 Task: Create a due date automation trigger when advanced on, on the monday after a card is due add dates not starting tomorrow at 11:00 AM.
Action: Mouse moved to (1116, 321)
Screenshot: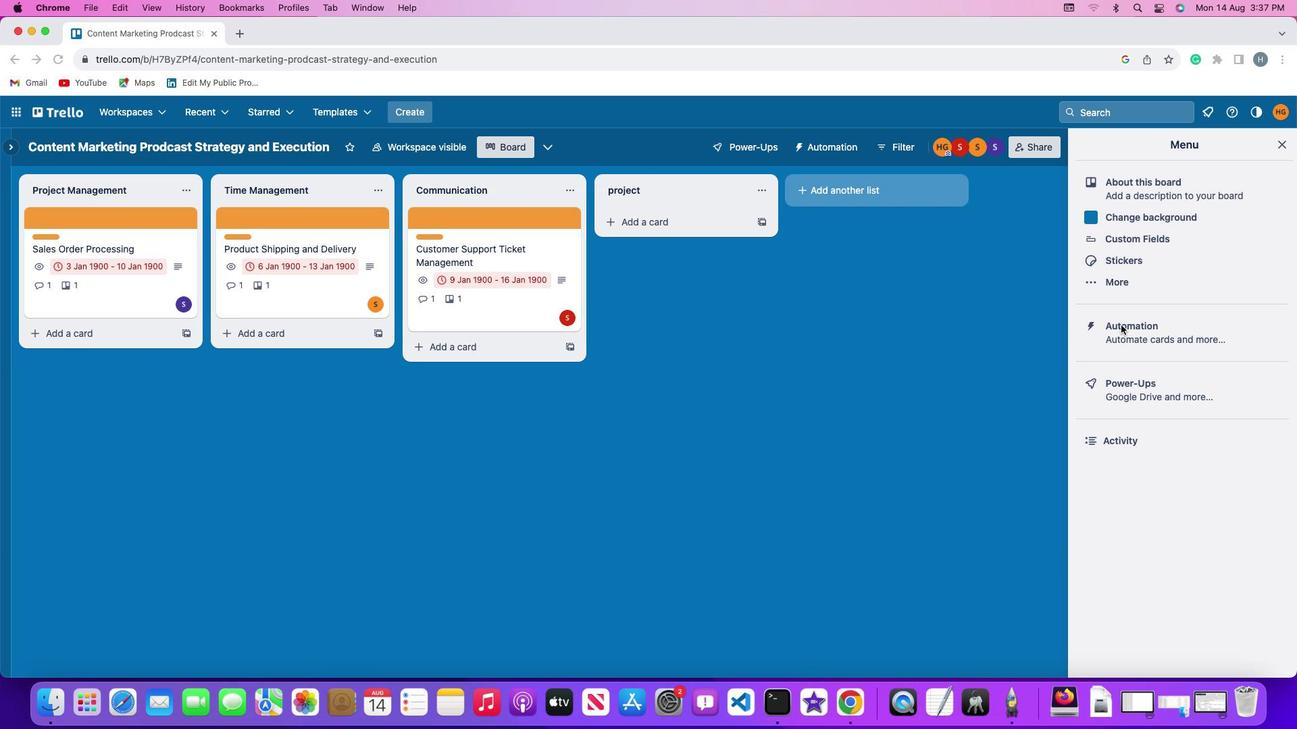 
Action: Mouse pressed left at (1116, 321)
Screenshot: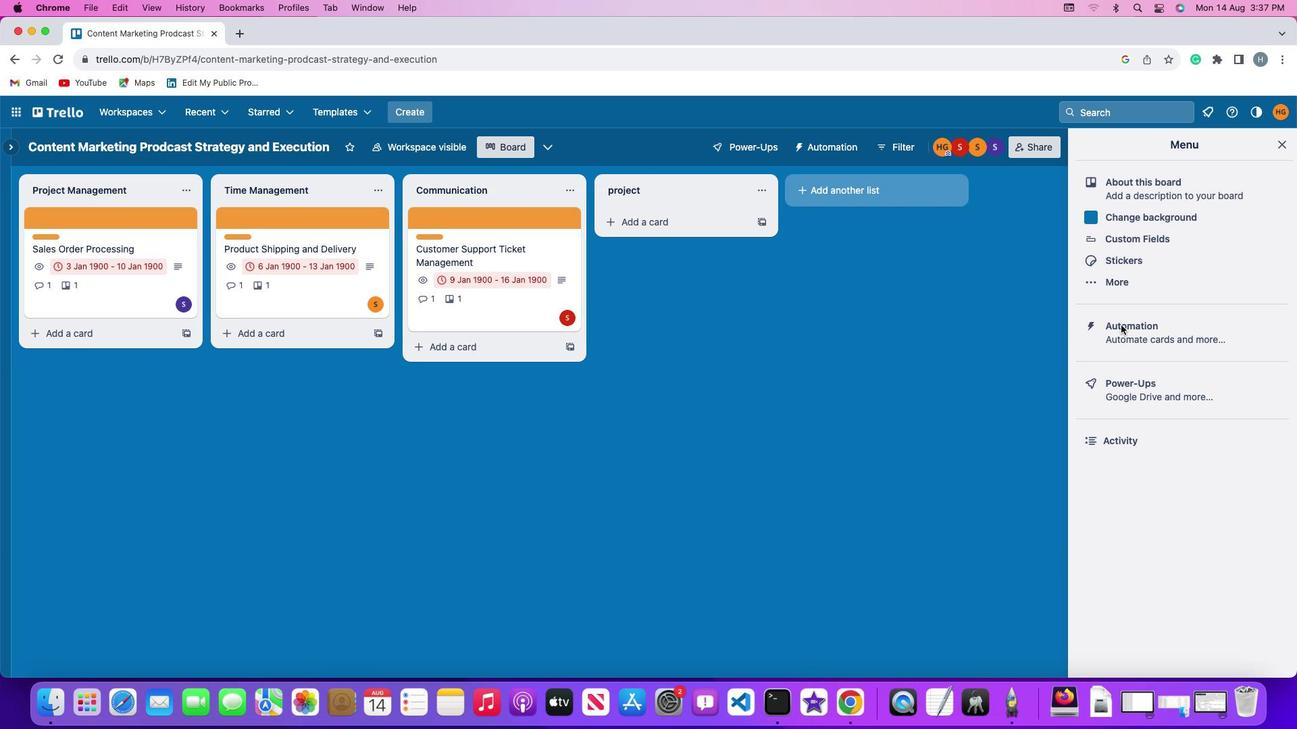 
Action: Mouse moved to (1116, 320)
Screenshot: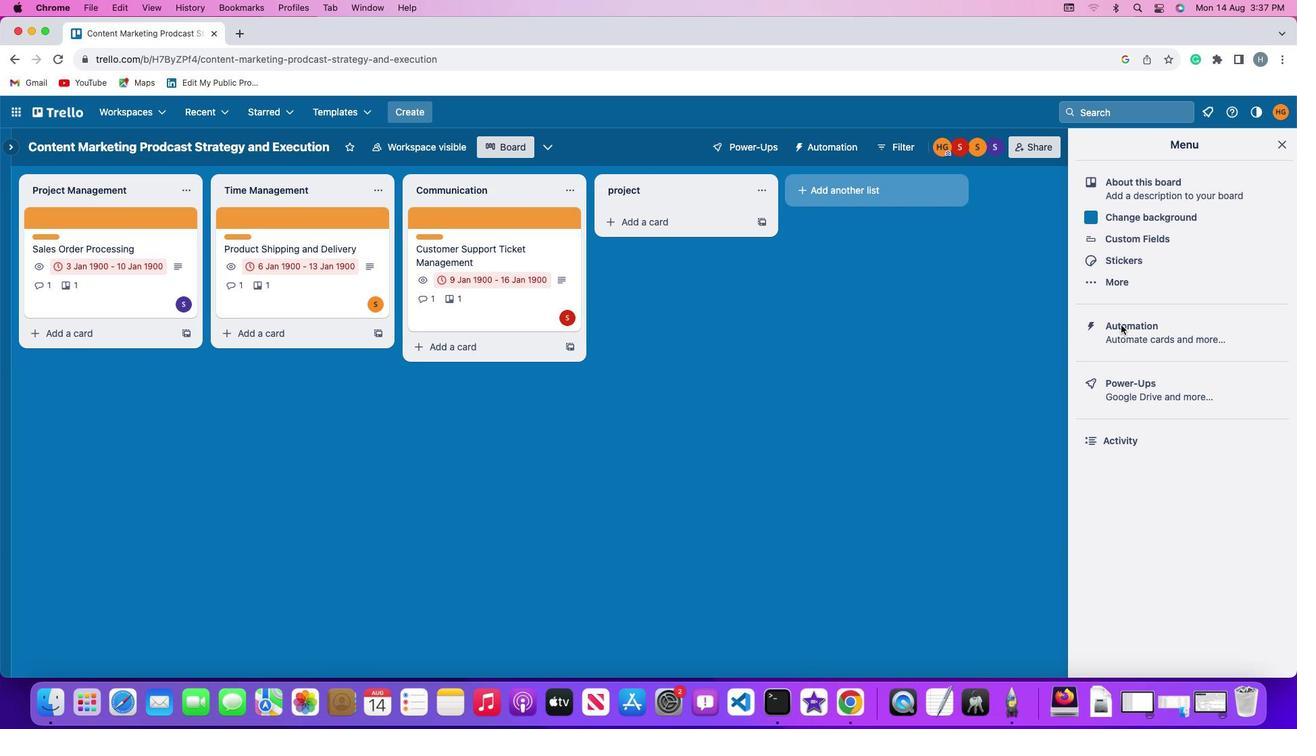 
Action: Mouse pressed left at (1116, 320)
Screenshot: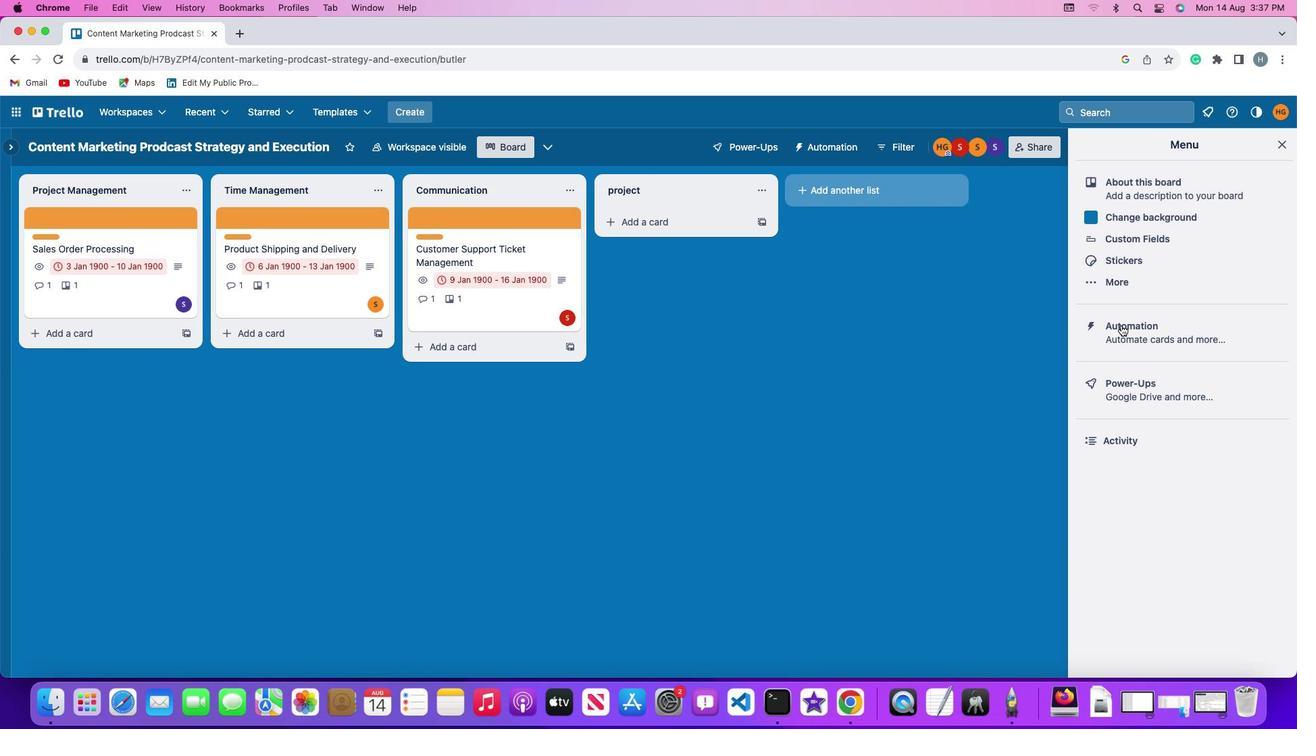 
Action: Mouse moved to (97, 321)
Screenshot: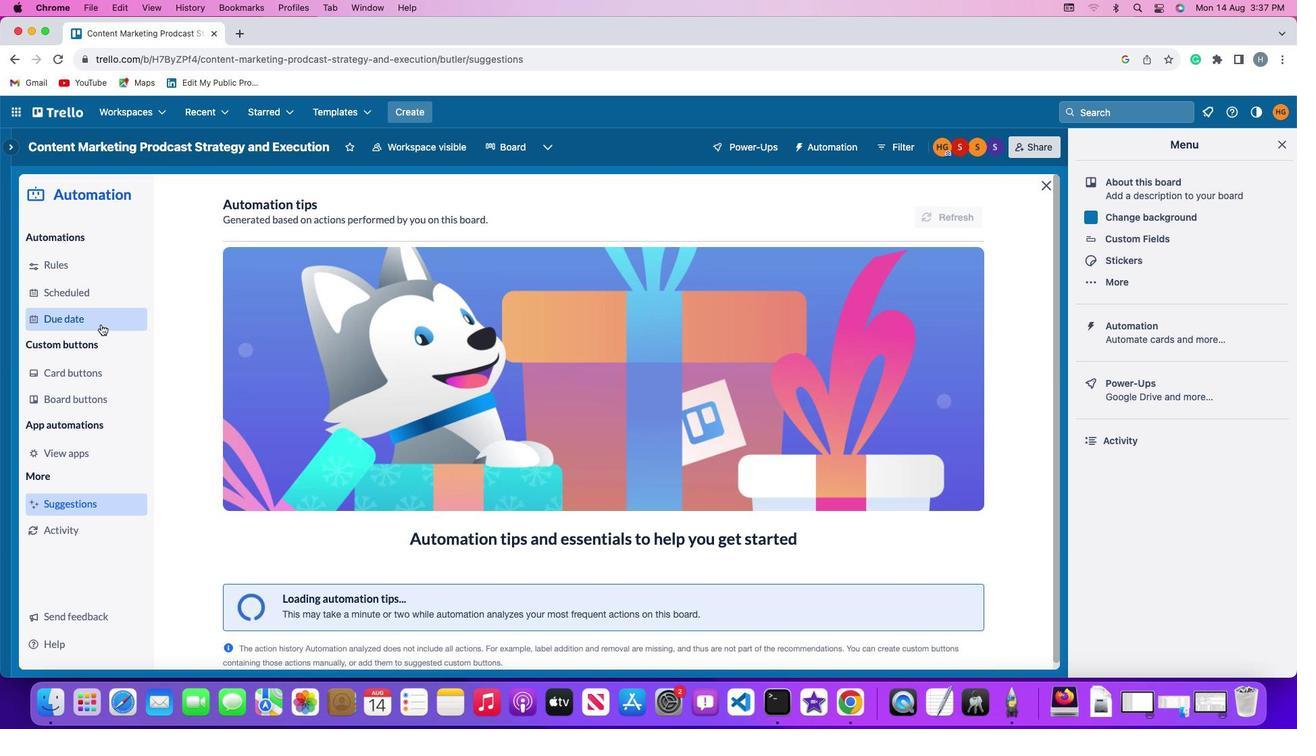 
Action: Mouse pressed left at (97, 321)
Screenshot: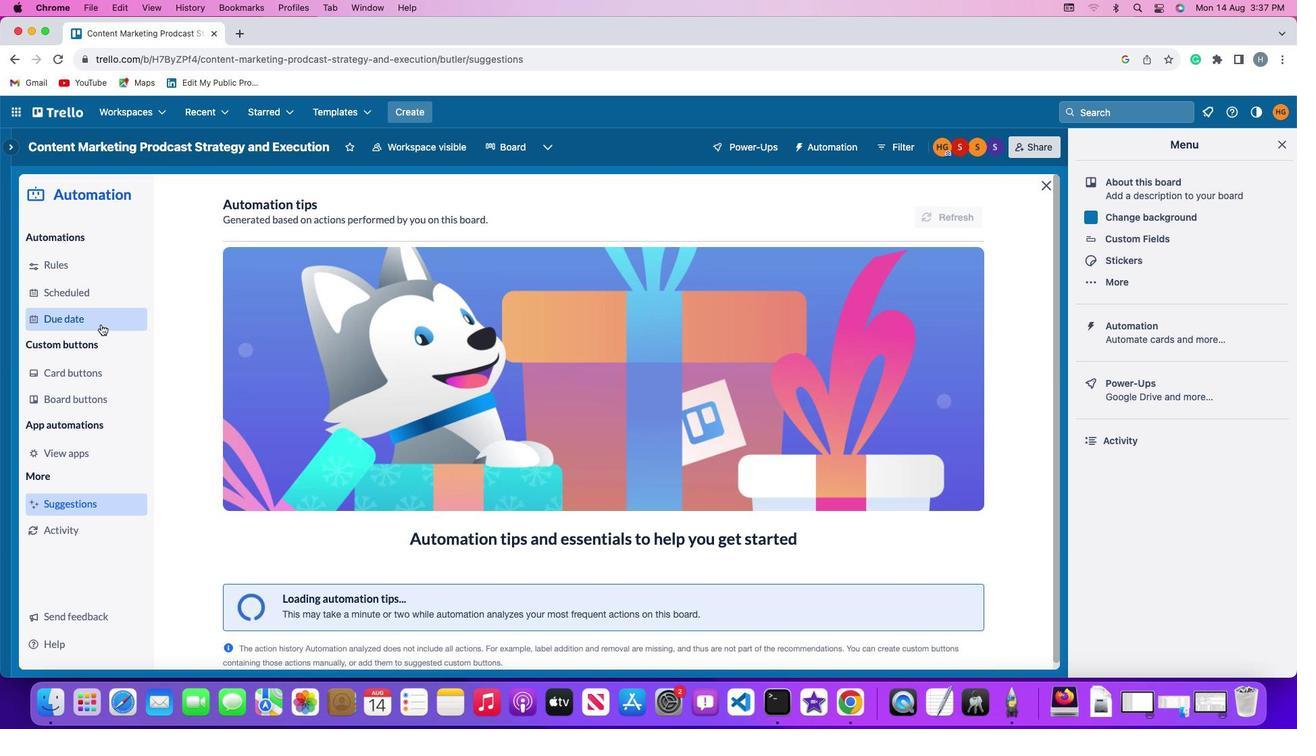 
Action: Mouse moved to (914, 206)
Screenshot: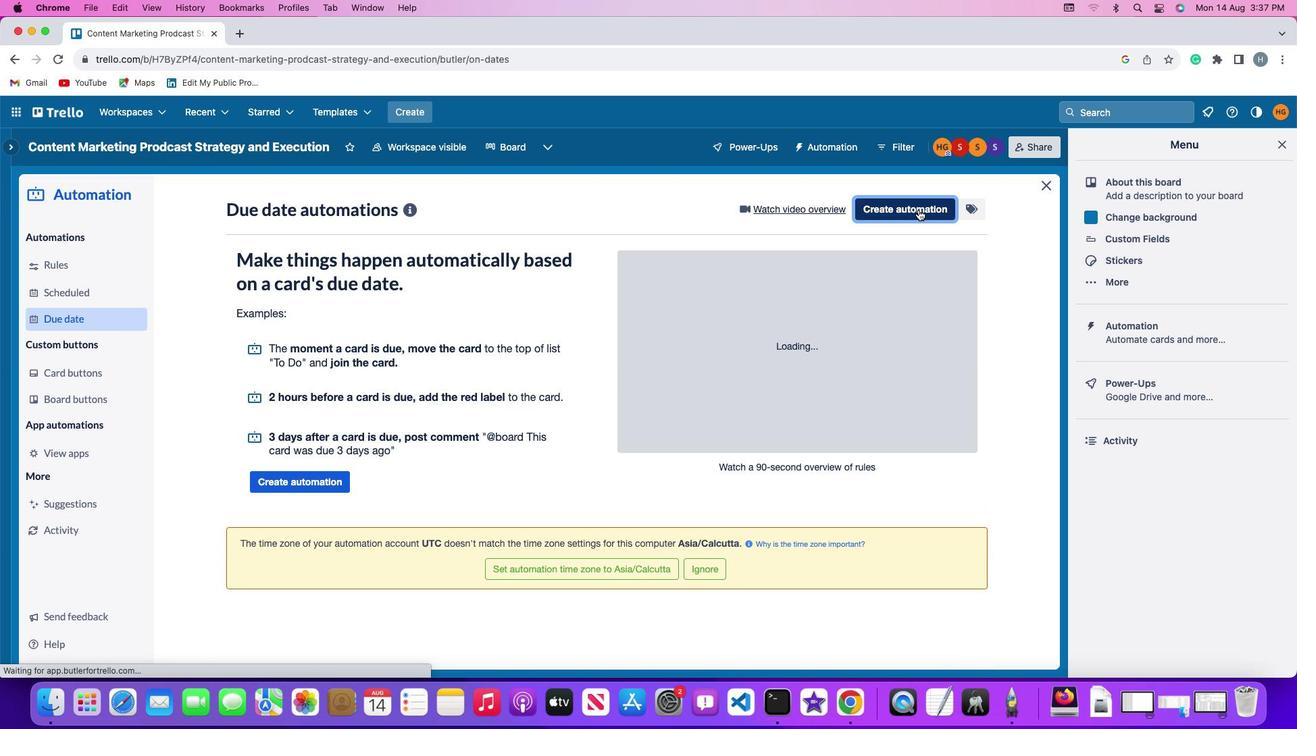 
Action: Mouse pressed left at (914, 206)
Screenshot: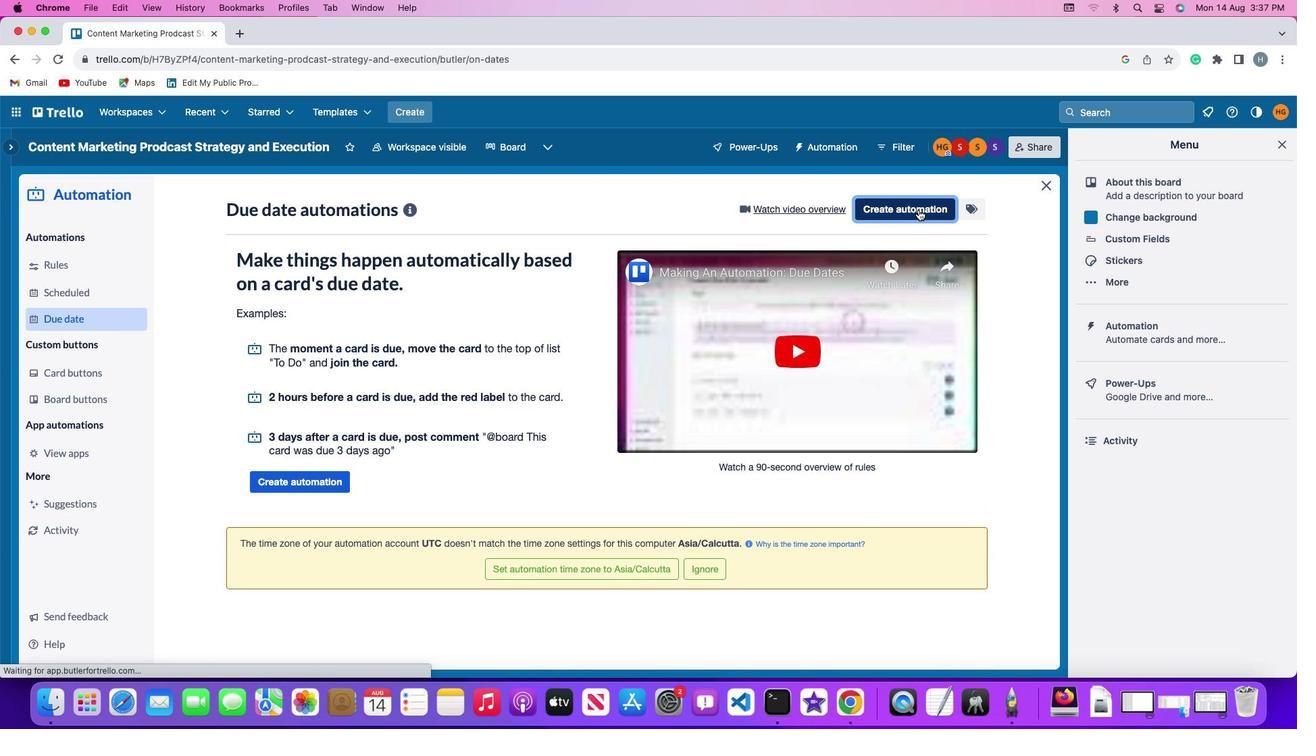
Action: Mouse moved to (375, 337)
Screenshot: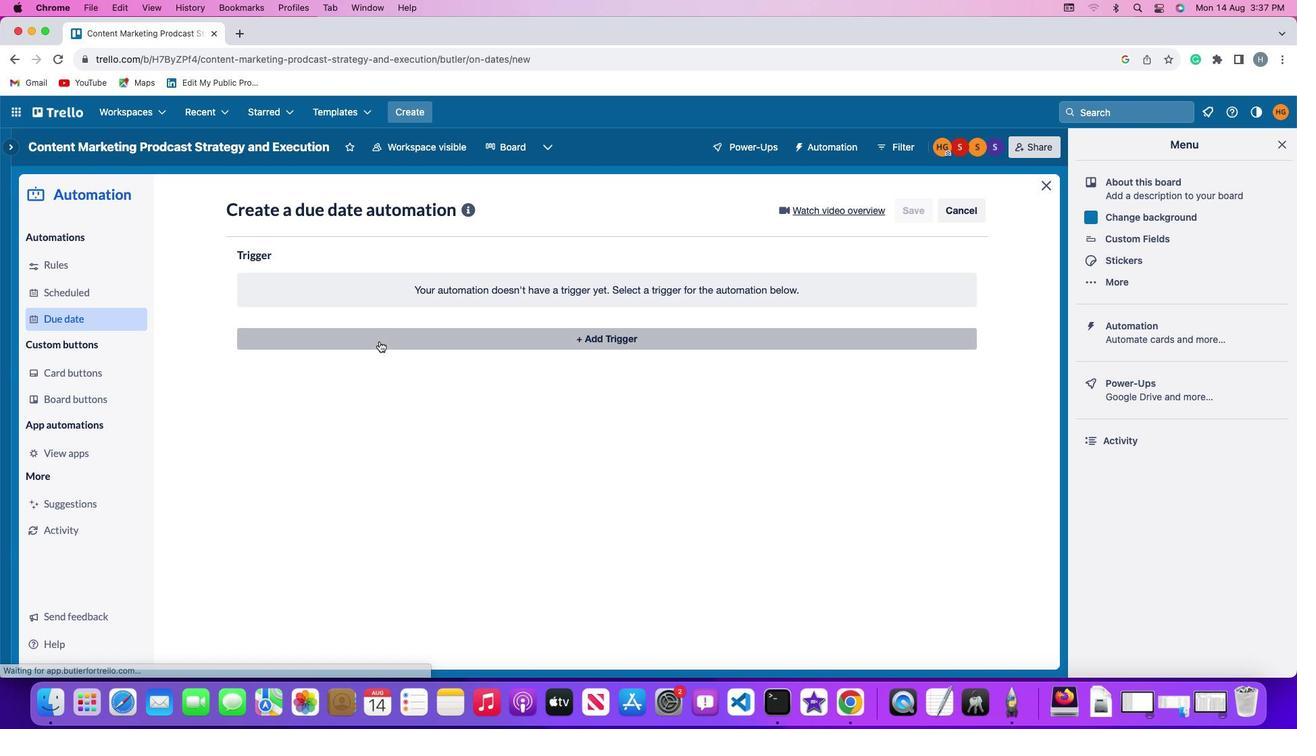 
Action: Mouse pressed left at (375, 337)
Screenshot: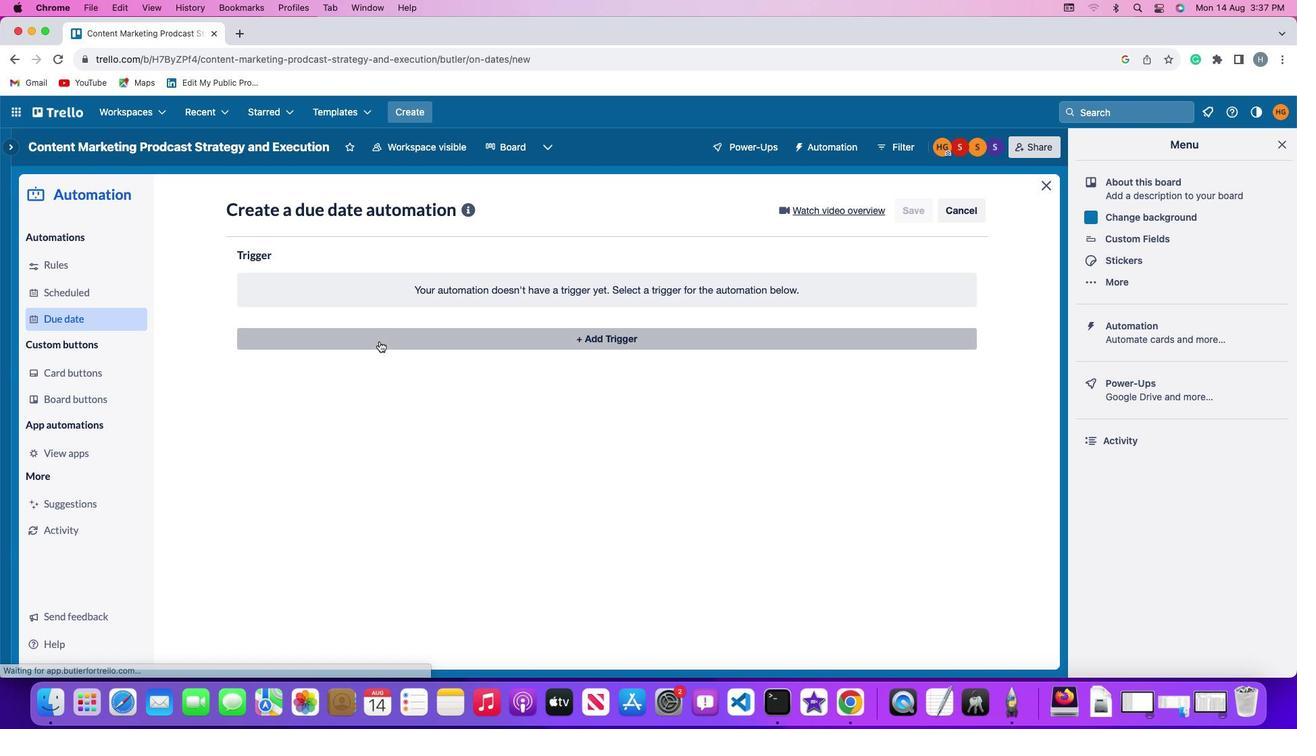 
Action: Mouse moved to (289, 580)
Screenshot: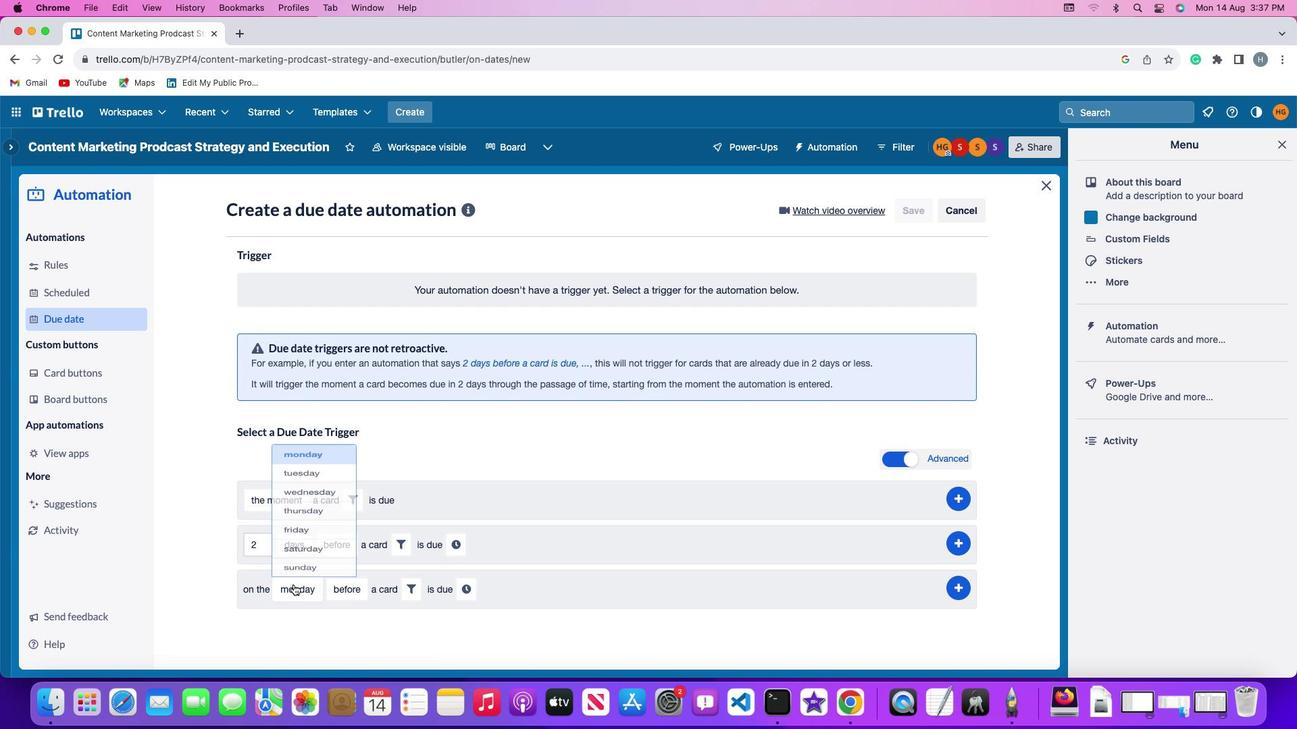 
Action: Mouse pressed left at (289, 580)
Screenshot: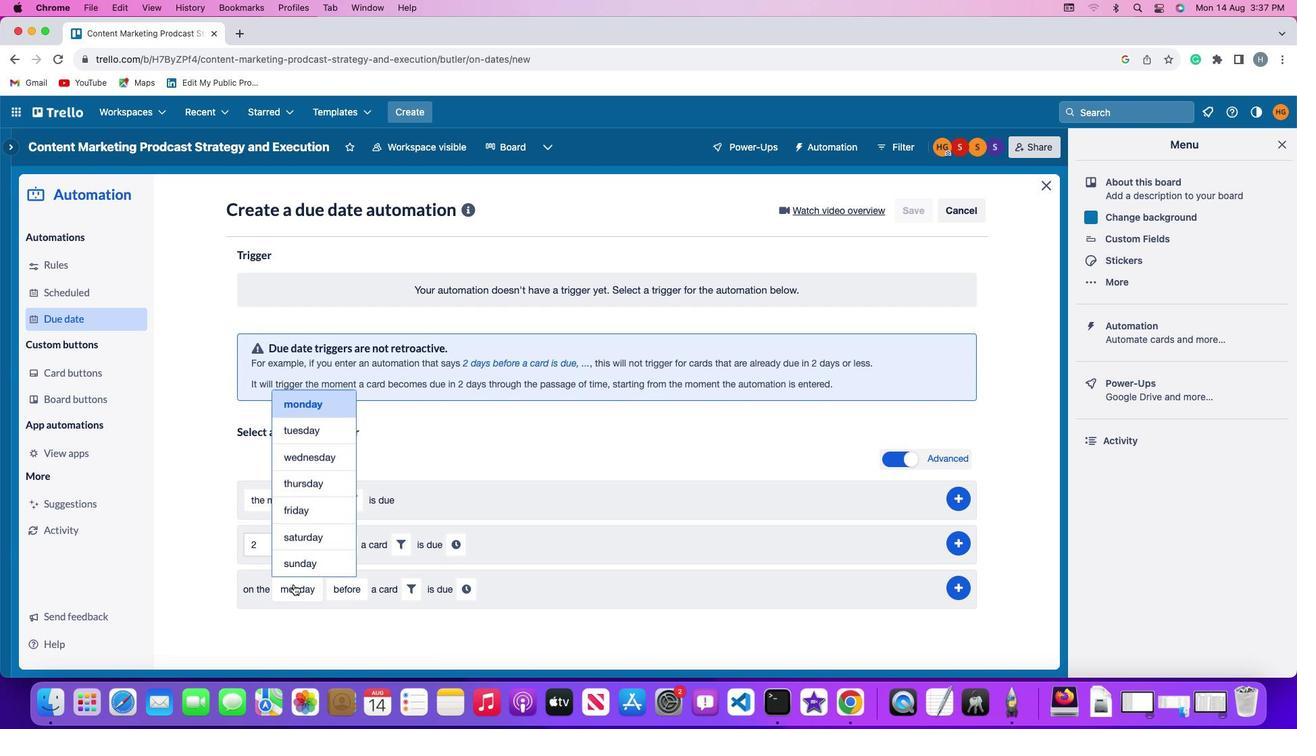 
Action: Mouse moved to (314, 393)
Screenshot: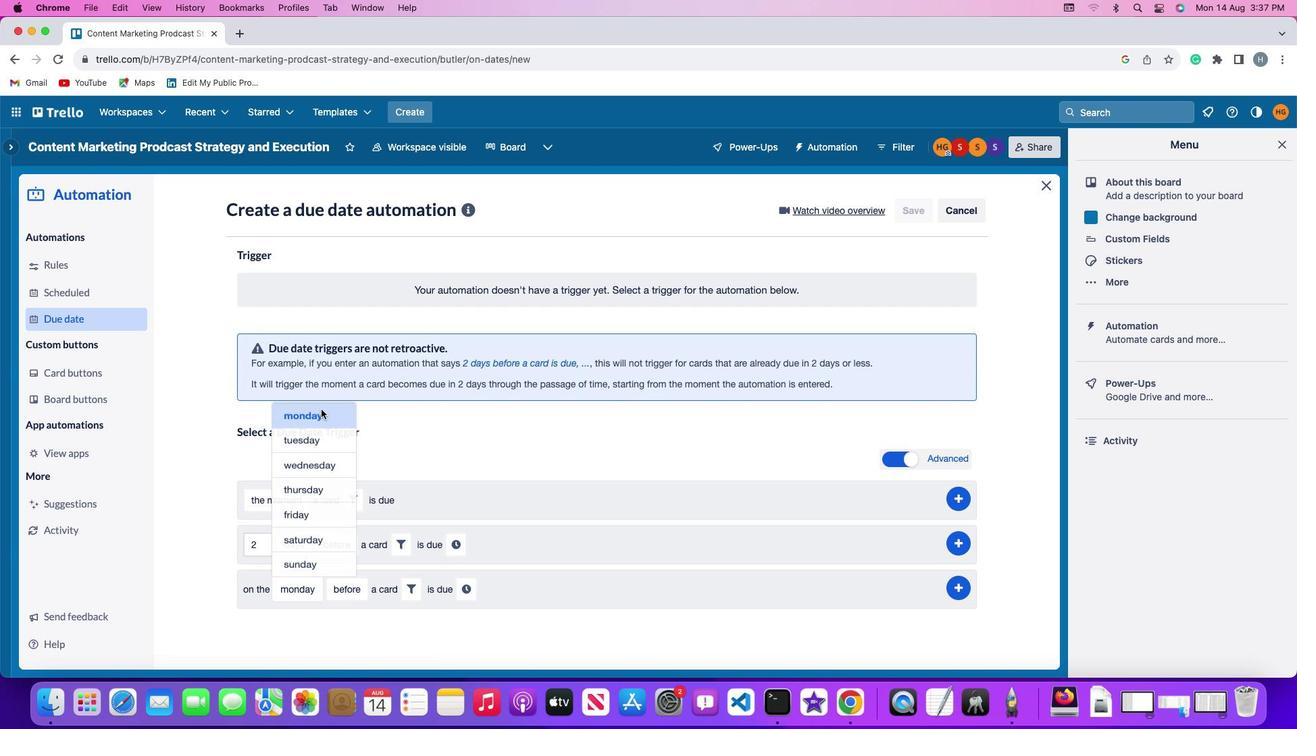 
Action: Mouse pressed left at (314, 393)
Screenshot: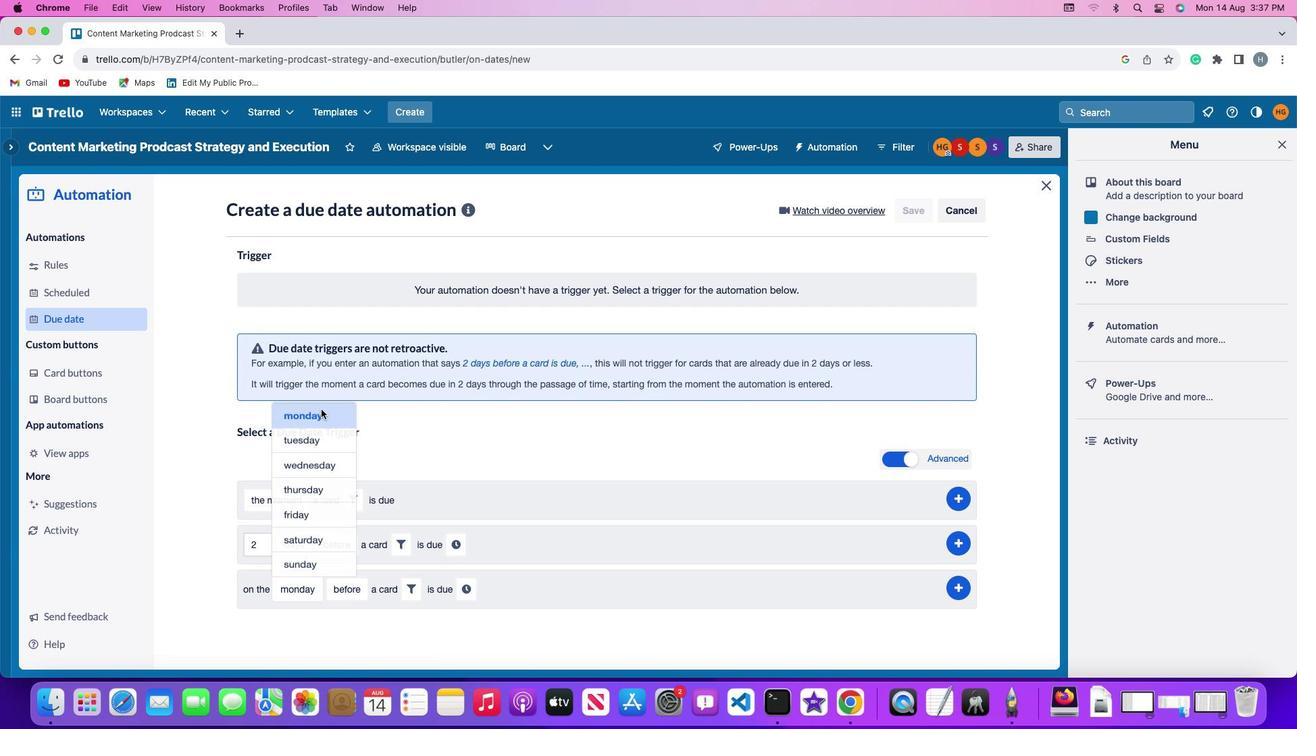 
Action: Mouse moved to (344, 582)
Screenshot: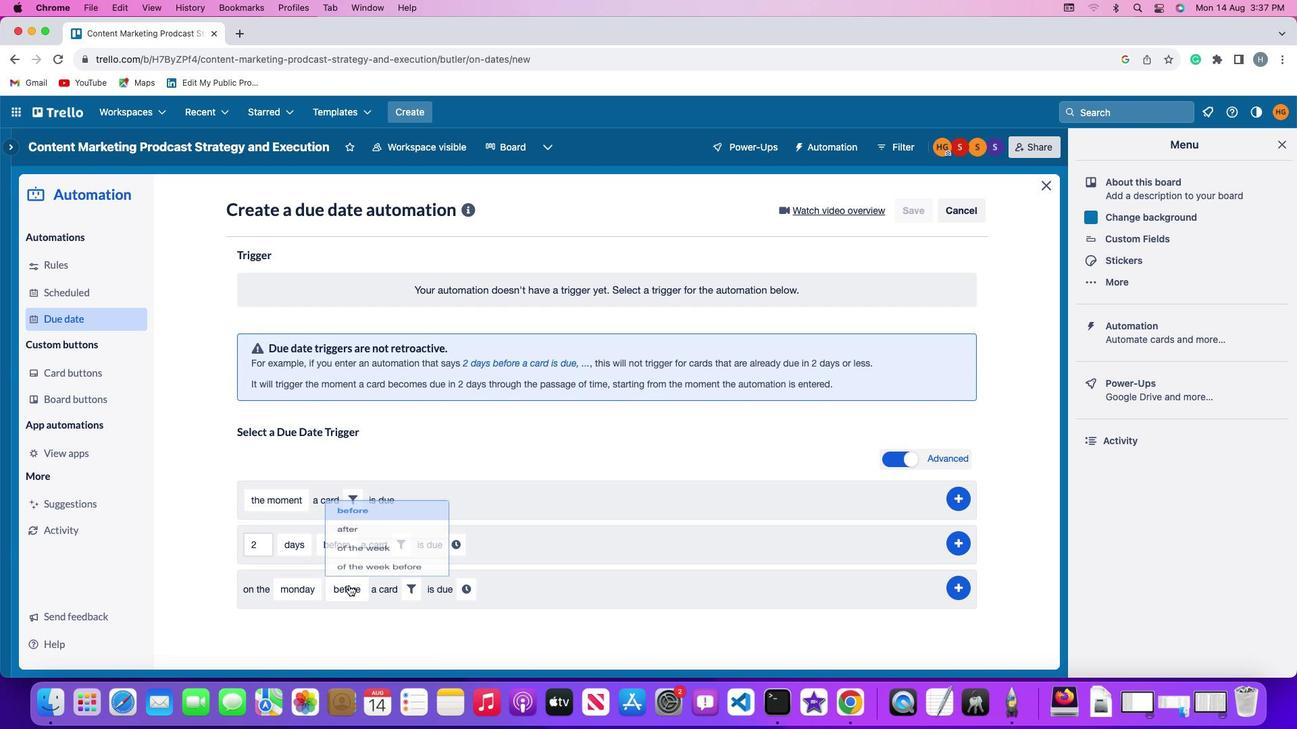 
Action: Mouse pressed left at (344, 582)
Screenshot: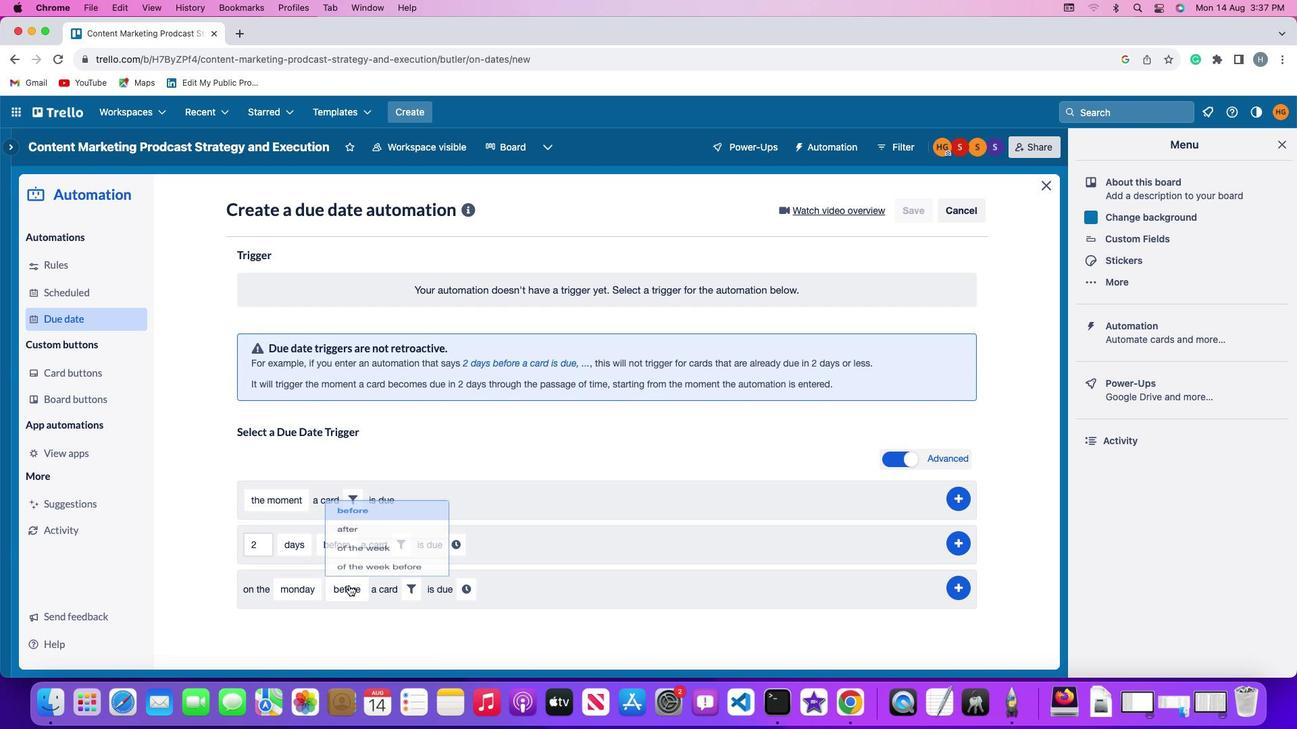 
Action: Mouse moved to (358, 503)
Screenshot: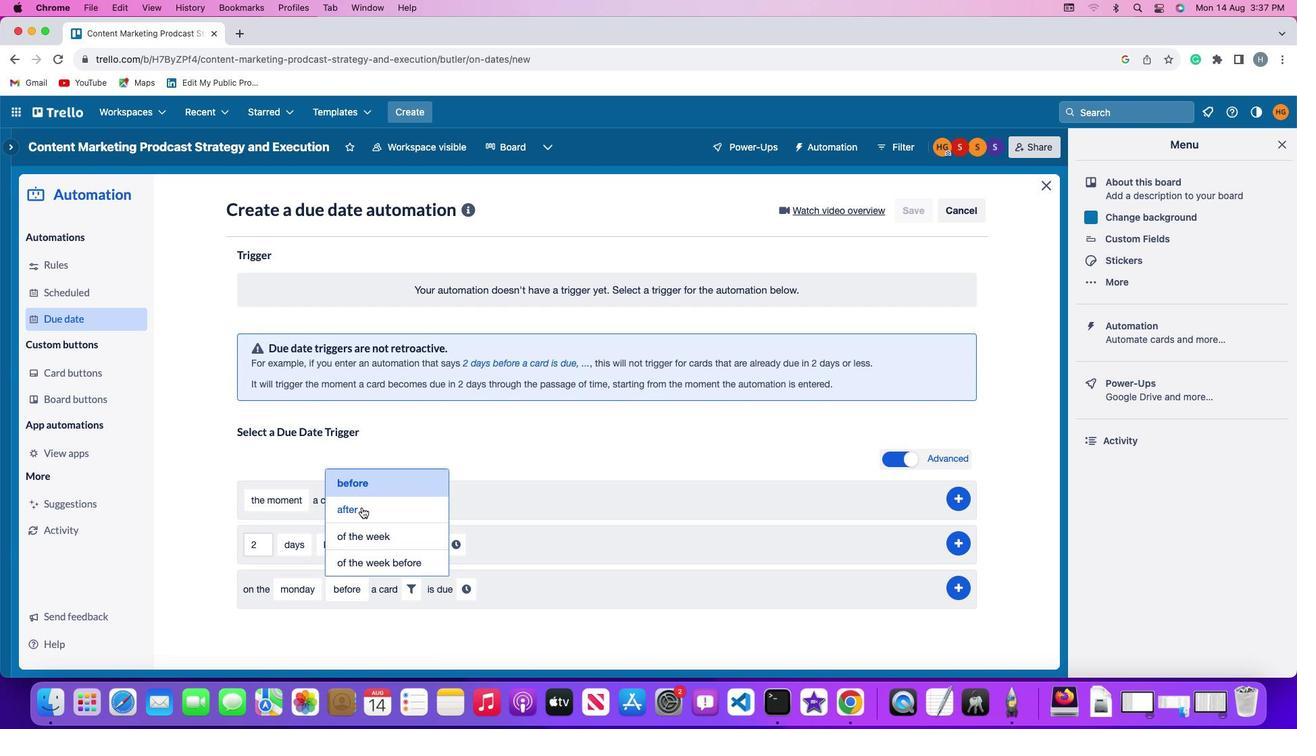 
Action: Mouse pressed left at (358, 503)
Screenshot: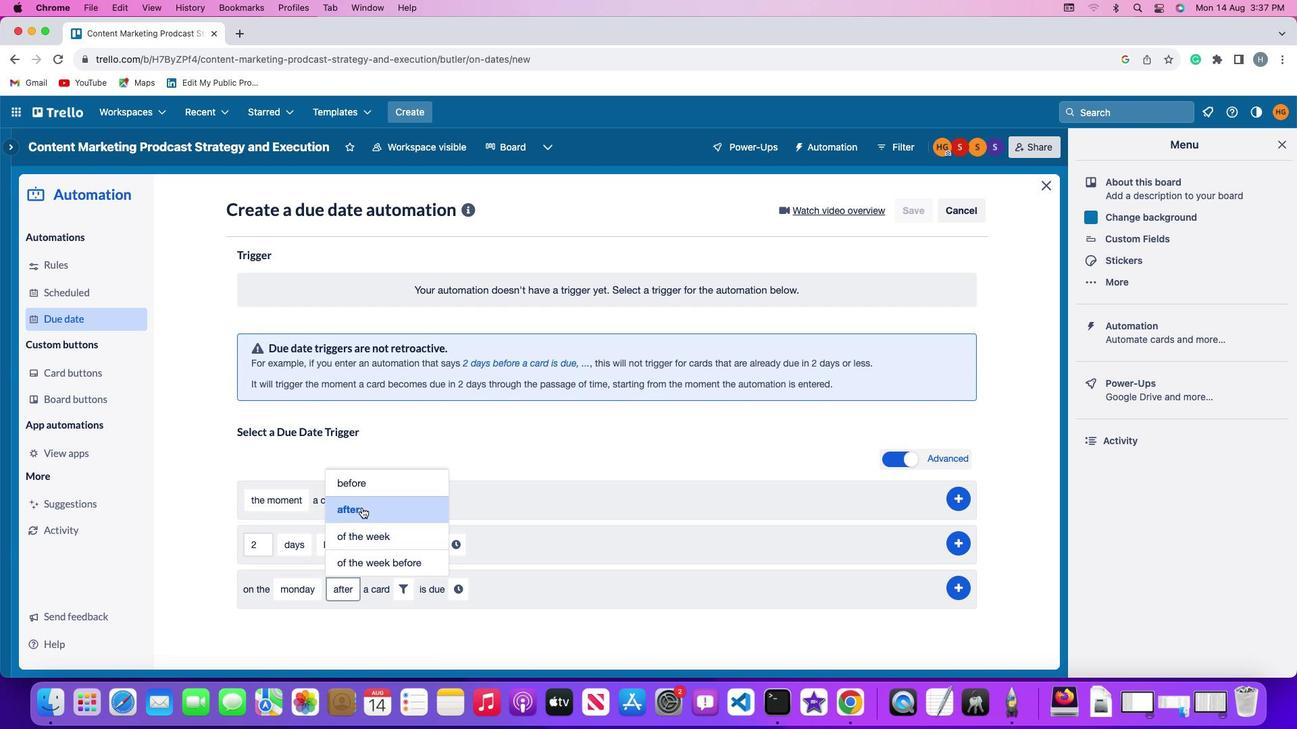 
Action: Mouse moved to (406, 578)
Screenshot: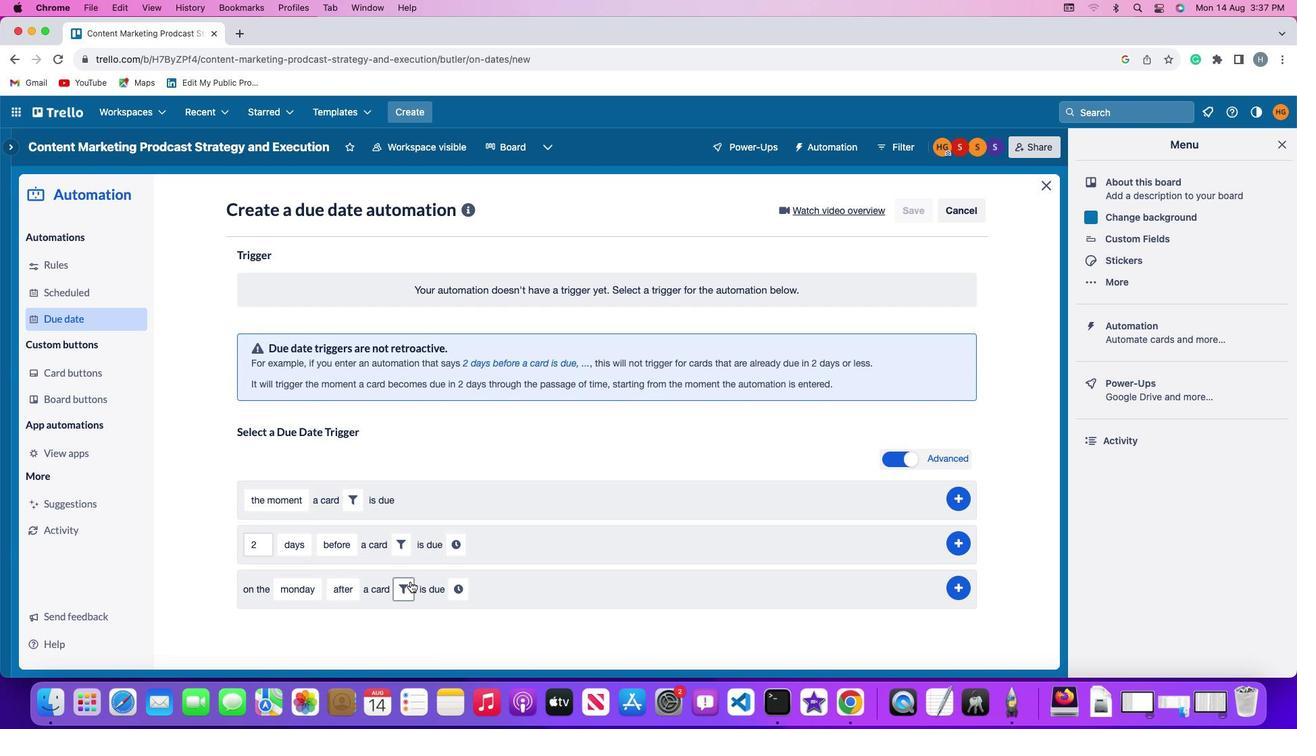 
Action: Mouse pressed left at (406, 578)
Screenshot: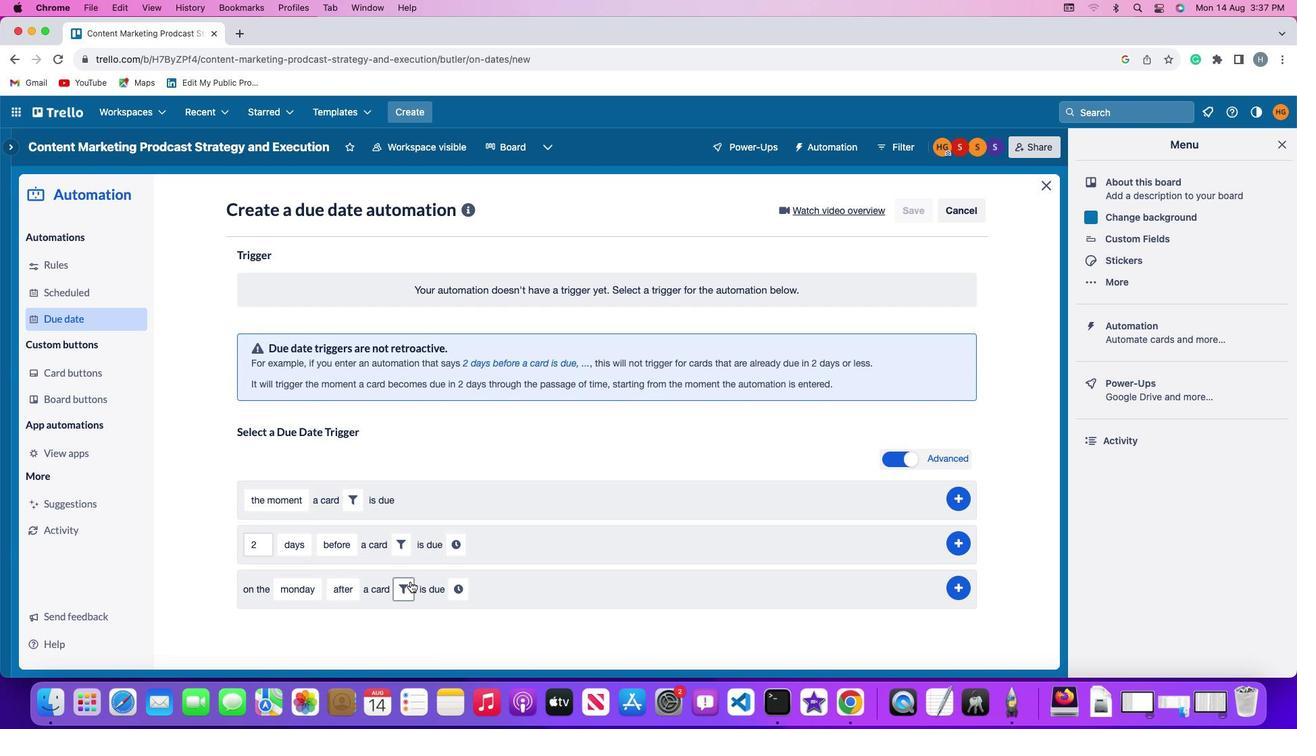 
Action: Mouse moved to (468, 622)
Screenshot: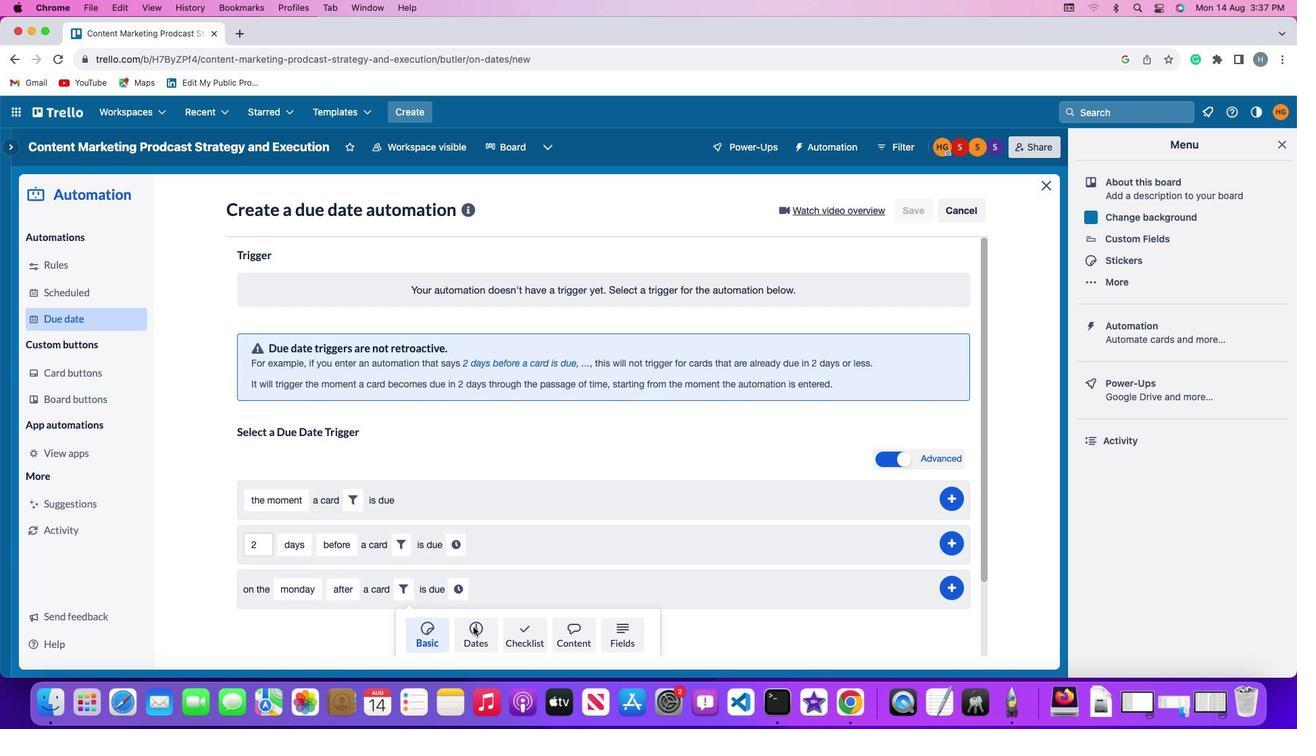 
Action: Mouse pressed left at (468, 622)
Screenshot: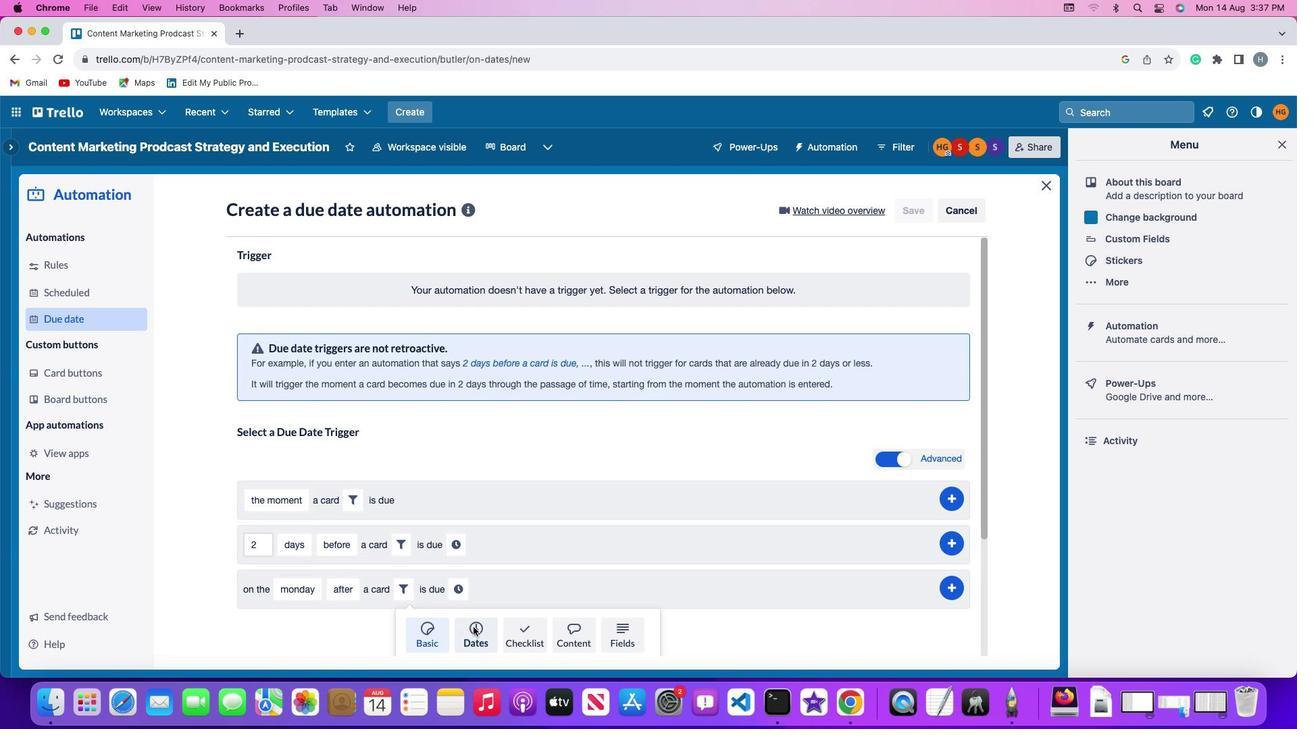 
Action: Mouse moved to (344, 628)
Screenshot: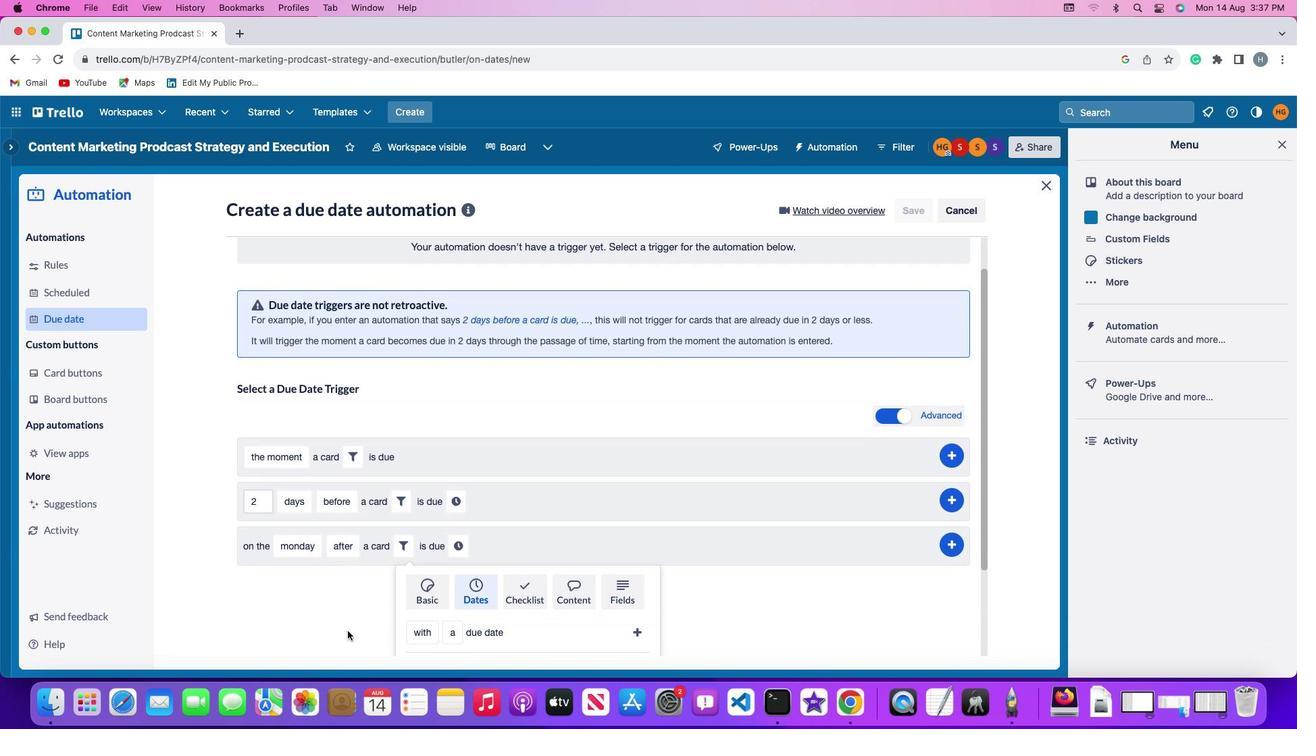 
Action: Mouse scrolled (344, 628) with delta (-3, -4)
Screenshot: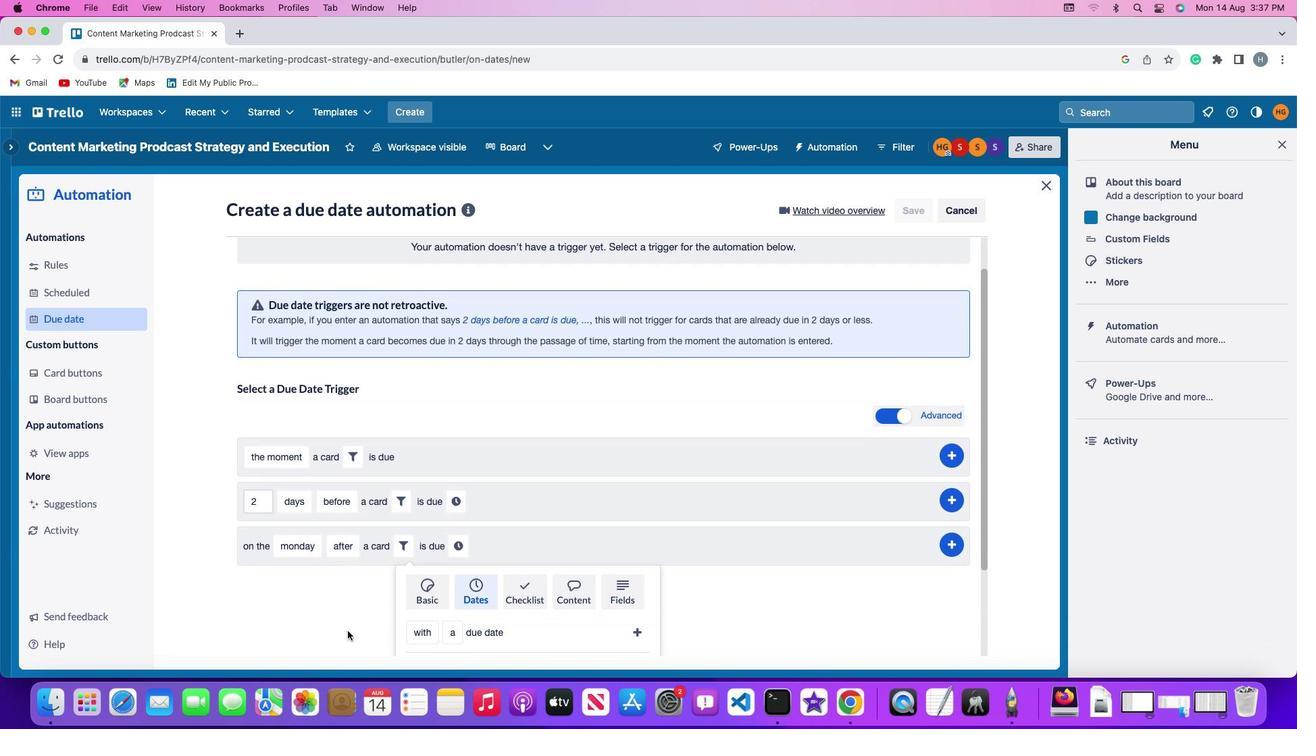 
Action: Mouse scrolled (344, 628) with delta (-3, -4)
Screenshot: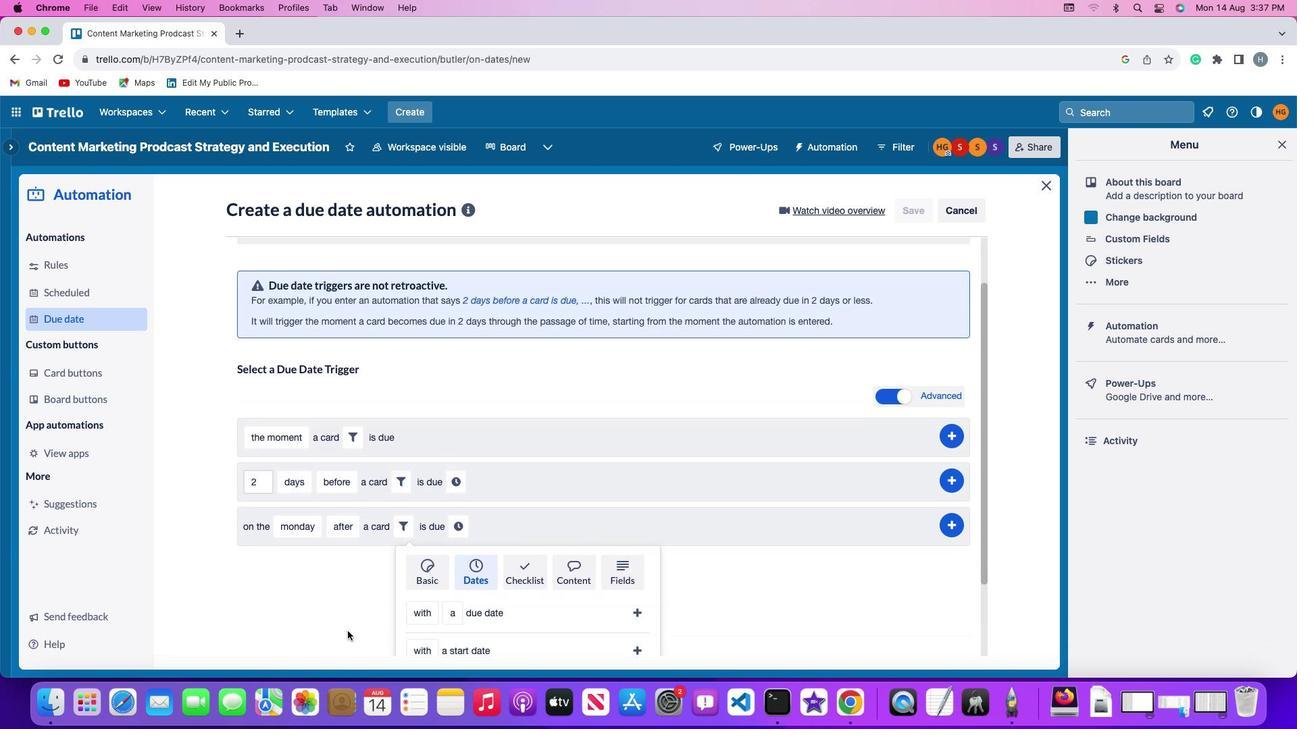 
Action: Mouse scrolled (344, 628) with delta (-3, -5)
Screenshot: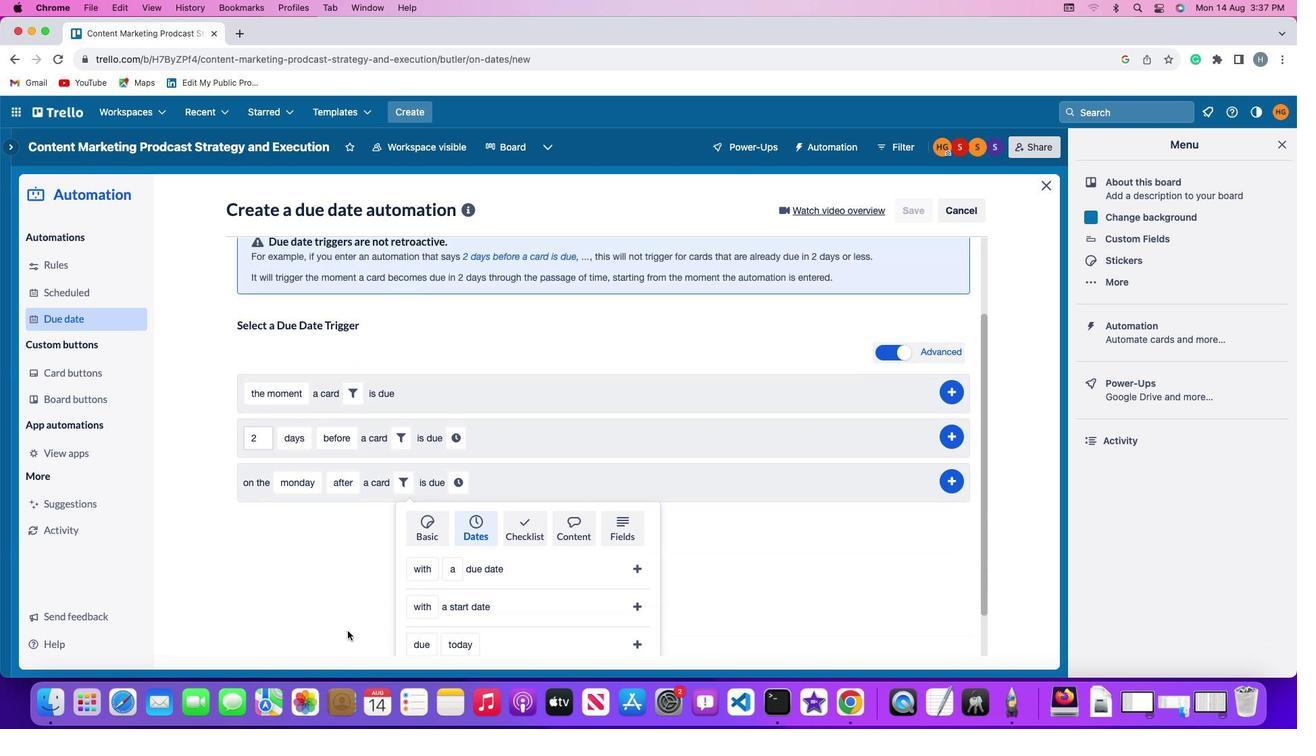 
Action: Mouse moved to (344, 627)
Screenshot: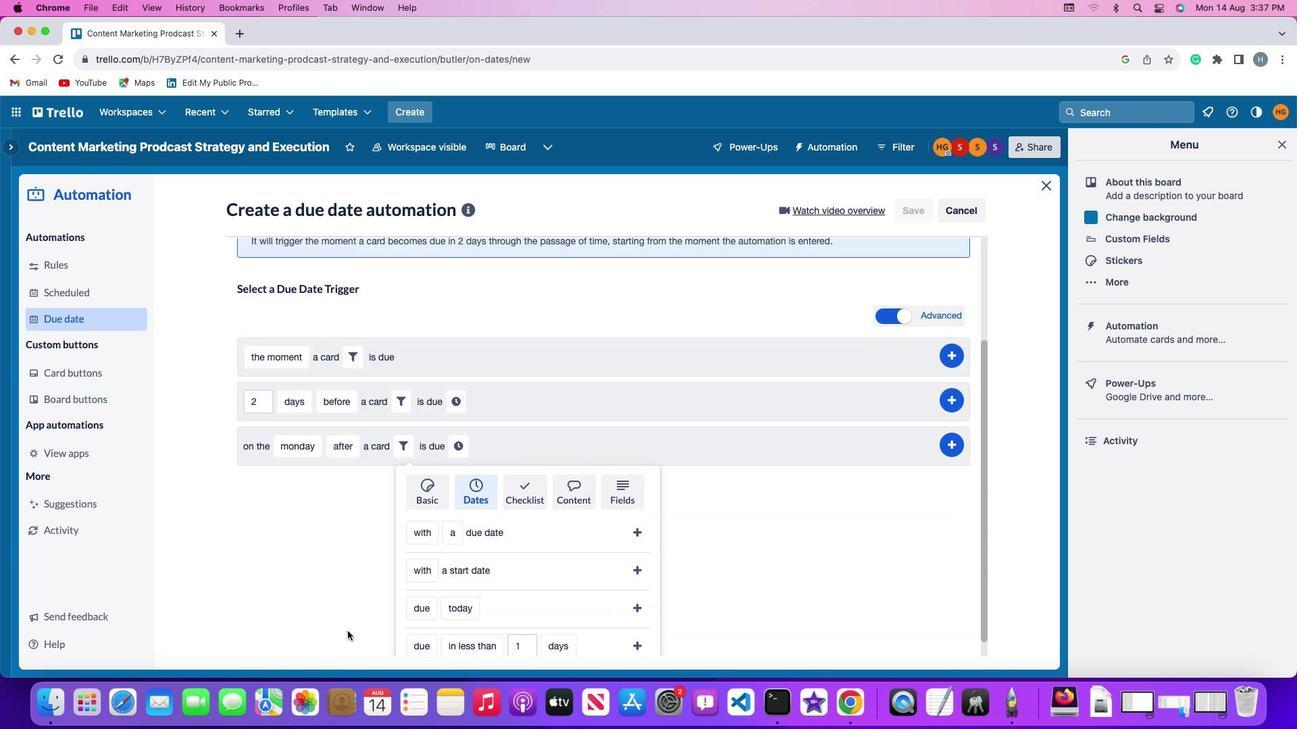 
Action: Mouse scrolled (344, 627) with delta (-3, -6)
Screenshot: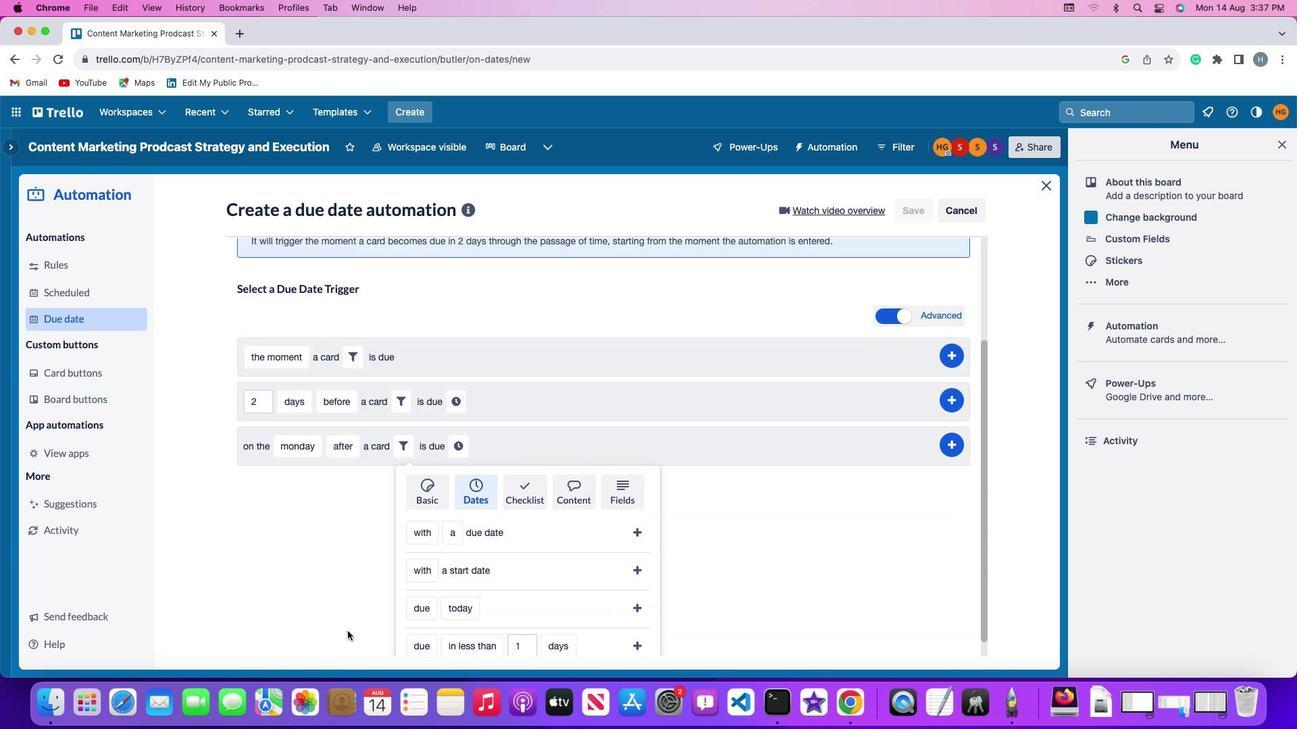 
Action: Mouse moved to (342, 626)
Screenshot: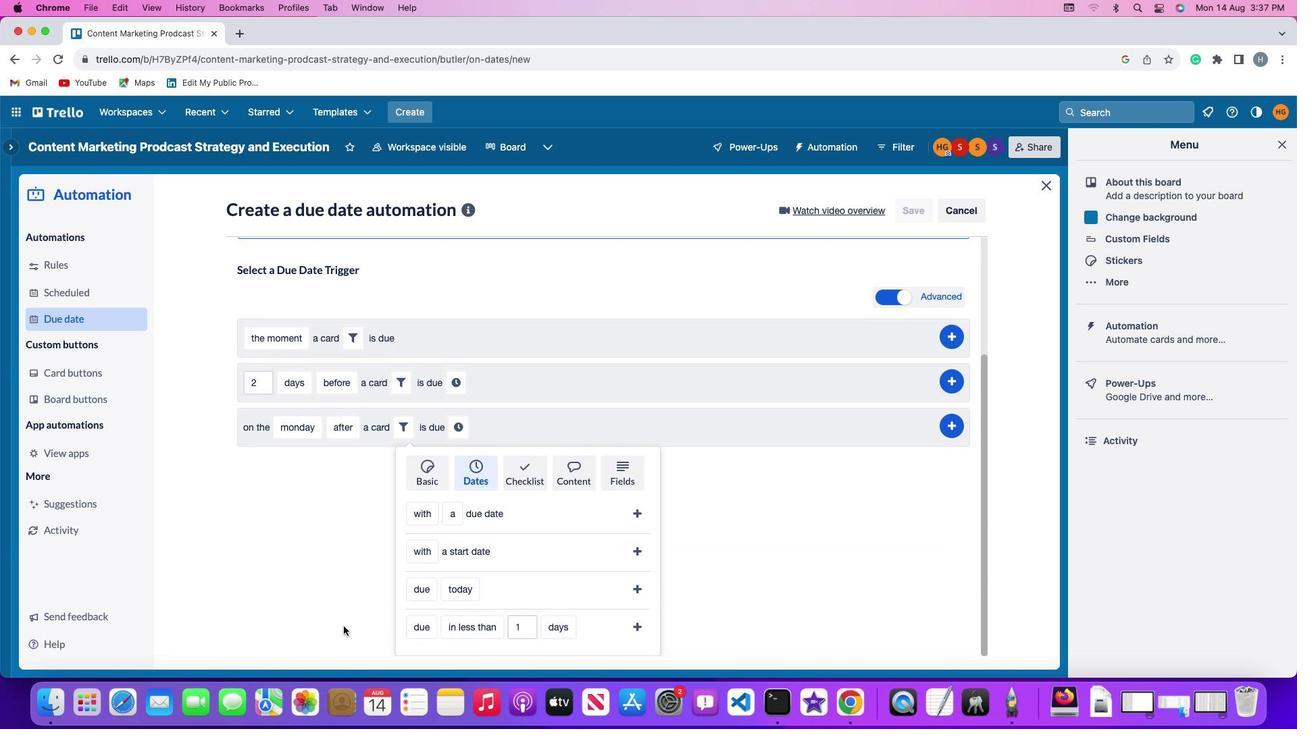 
Action: Mouse scrolled (342, 626) with delta (-3, -4)
Screenshot: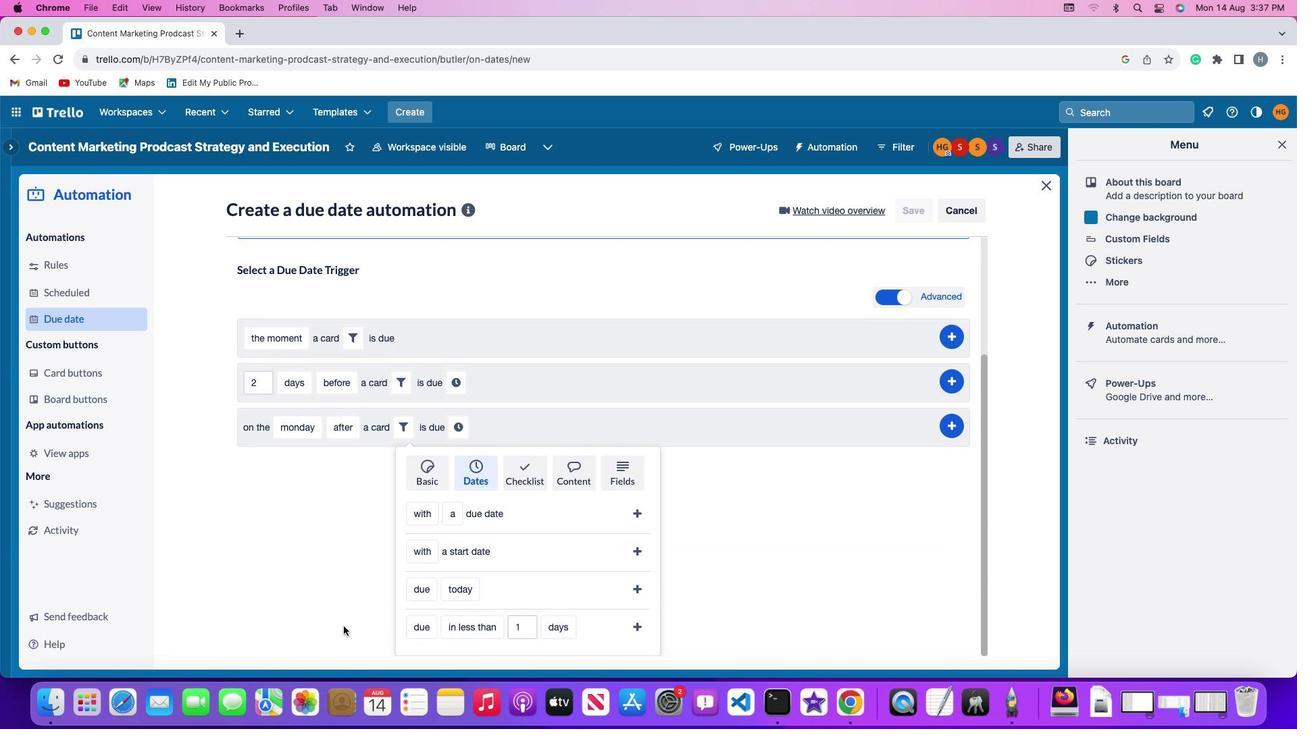 
Action: Mouse moved to (342, 626)
Screenshot: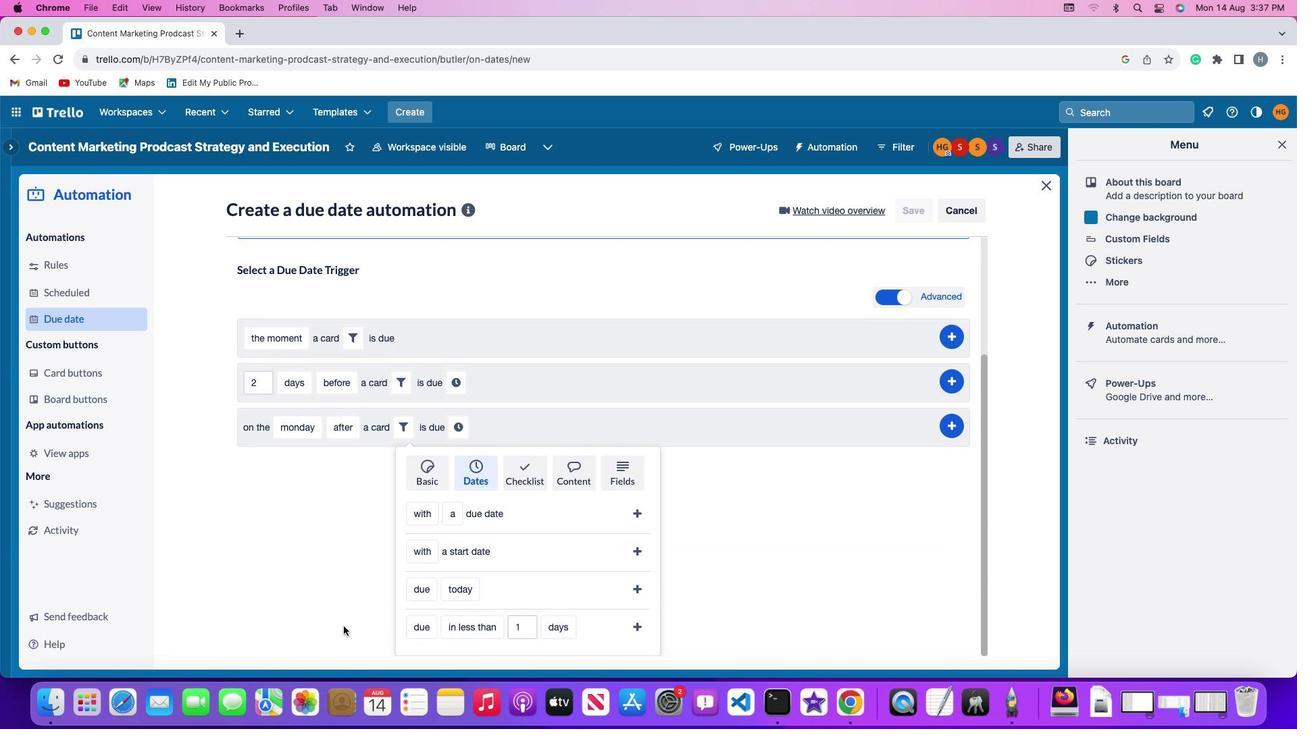 
Action: Mouse scrolled (342, 626) with delta (-3, -4)
Screenshot: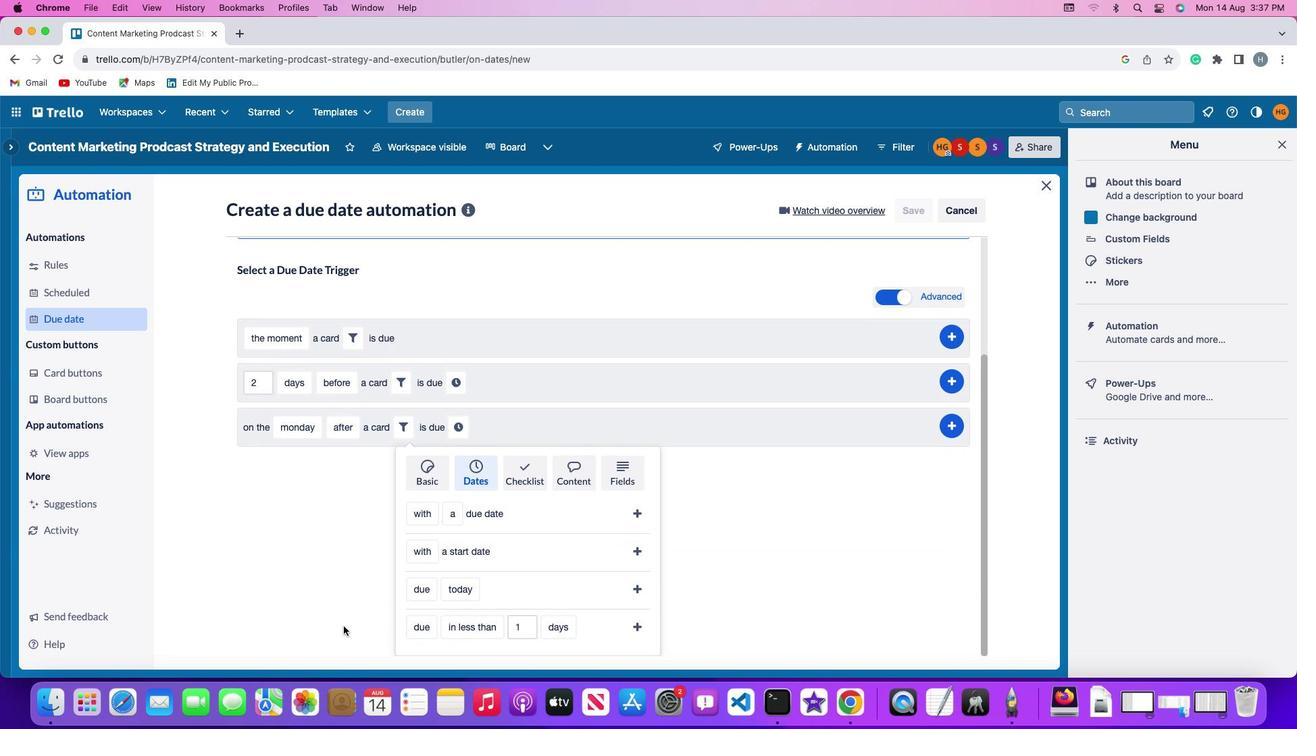 
Action: Mouse moved to (341, 625)
Screenshot: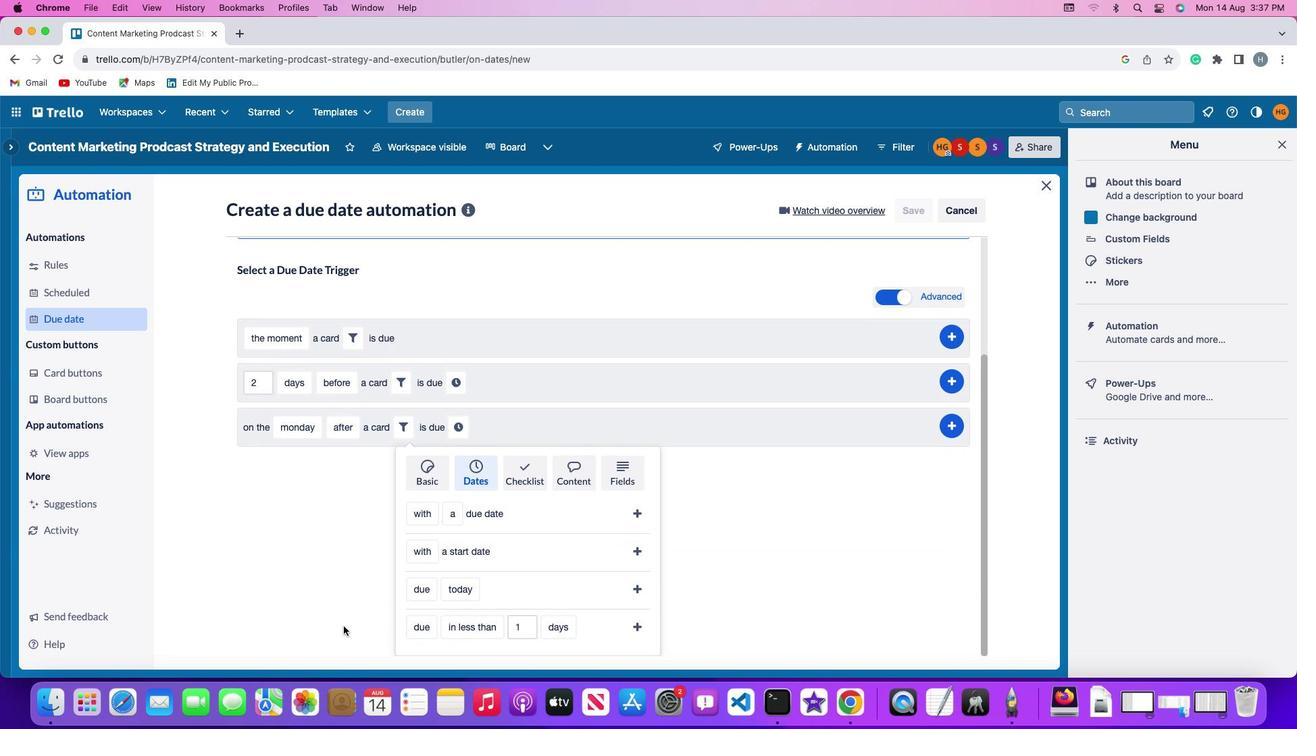 
Action: Mouse scrolled (341, 625) with delta (-3, -5)
Screenshot: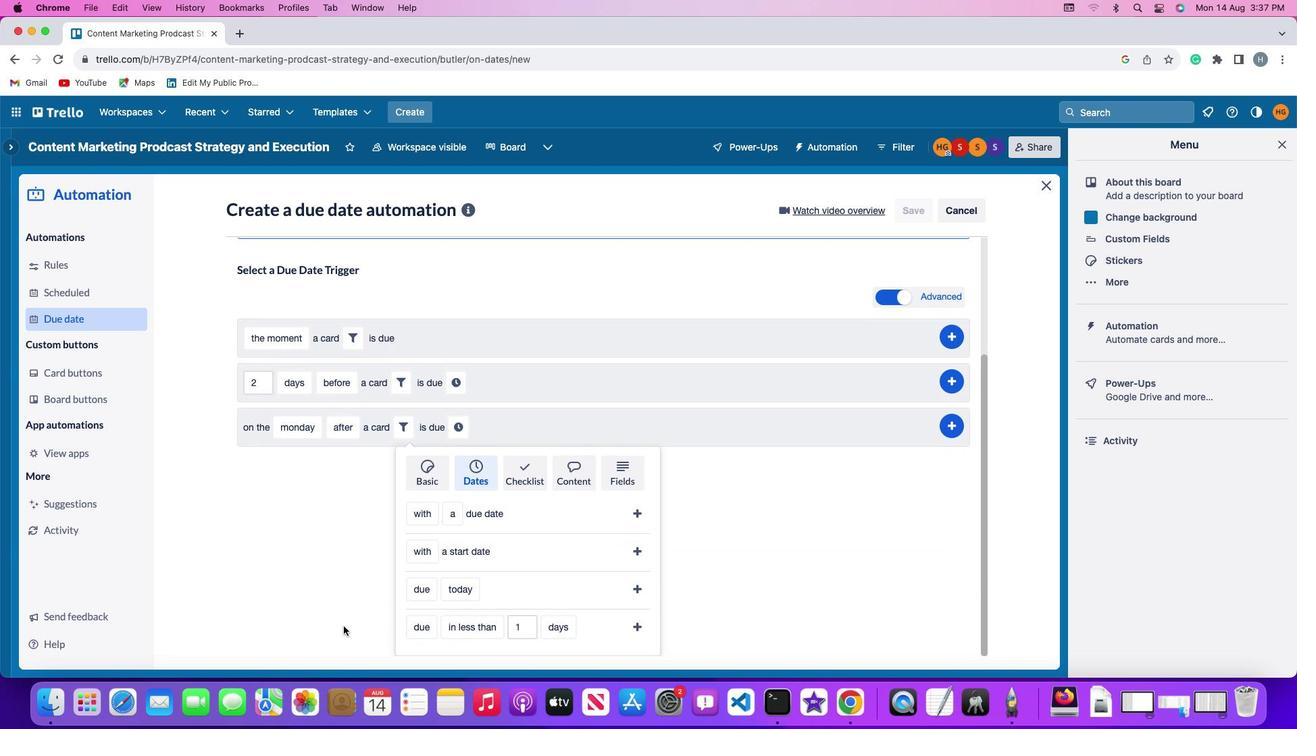
Action: Mouse moved to (341, 623)
Screenshot: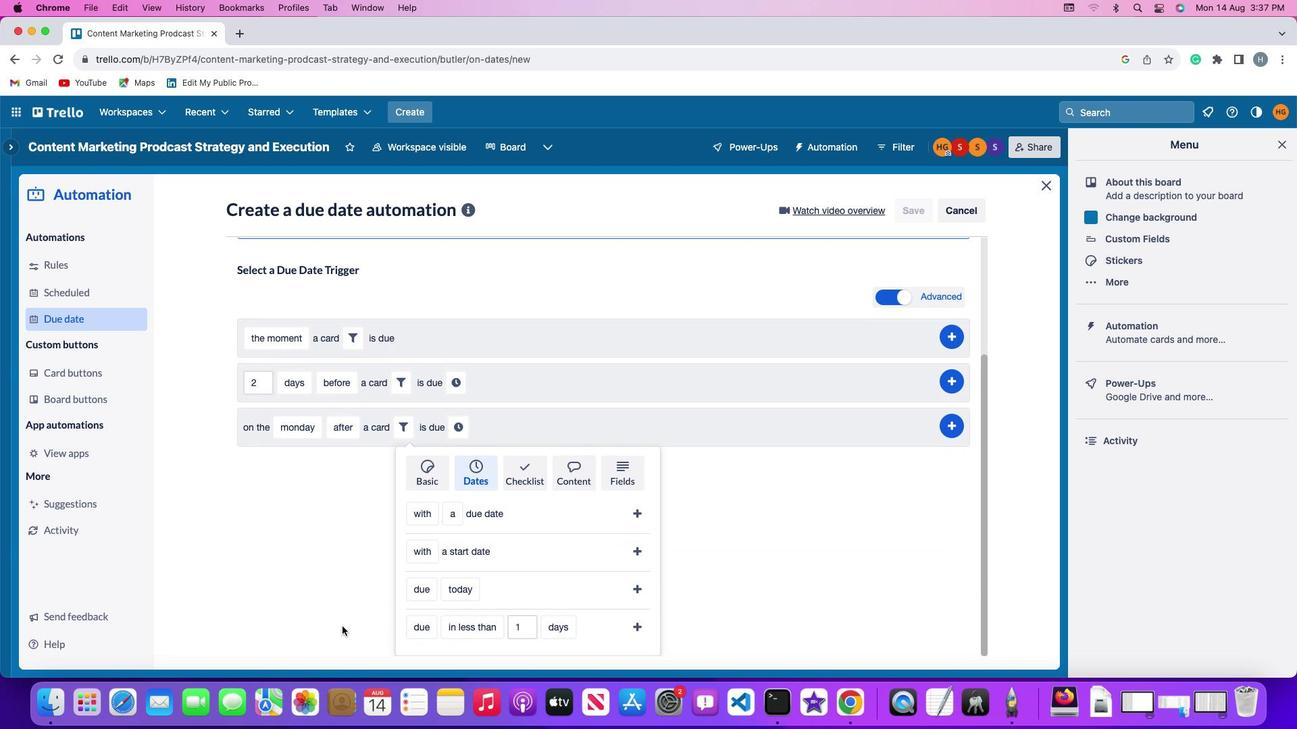 
Action: Mouse scrolled (341, 623) with delta (-3, -6)
Screenshot: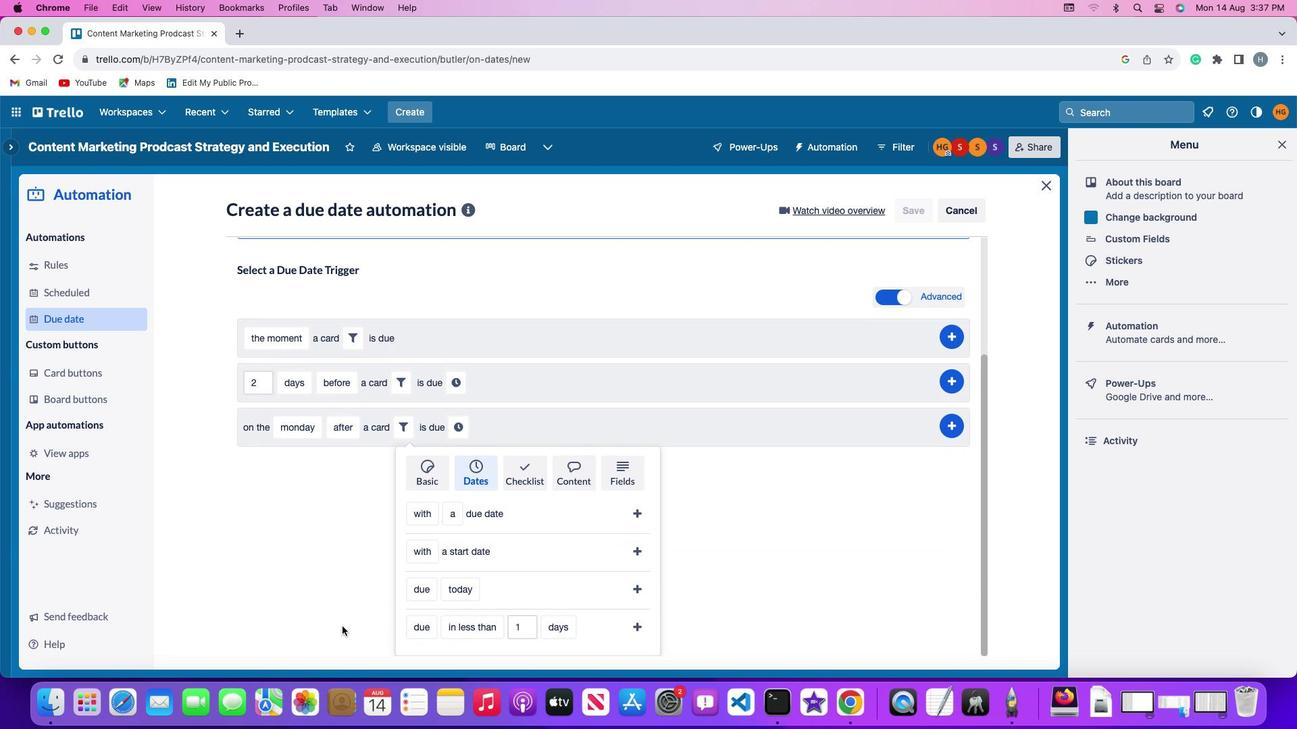 
Action: Mouse moved to (337, 622)
Screenshot: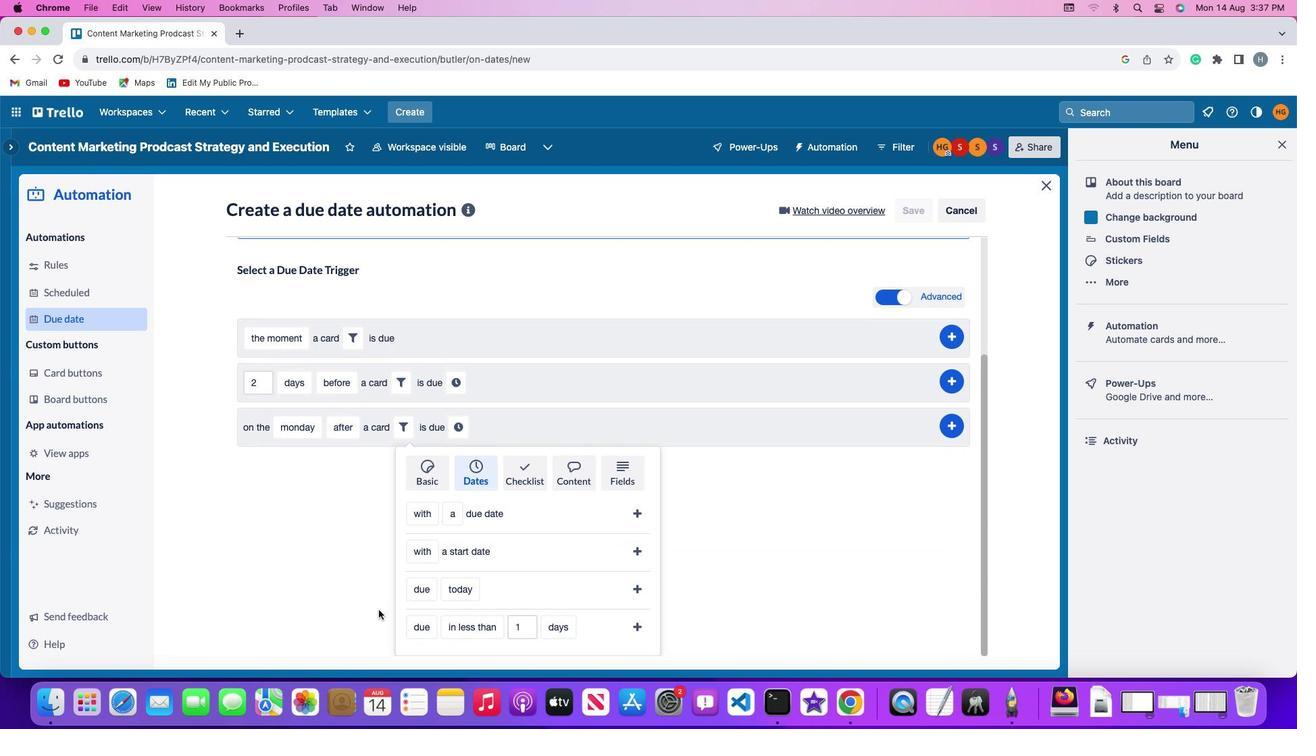 
Action: Mouse scrolled (337, 622) with delta (-3, -4)
Screenshot: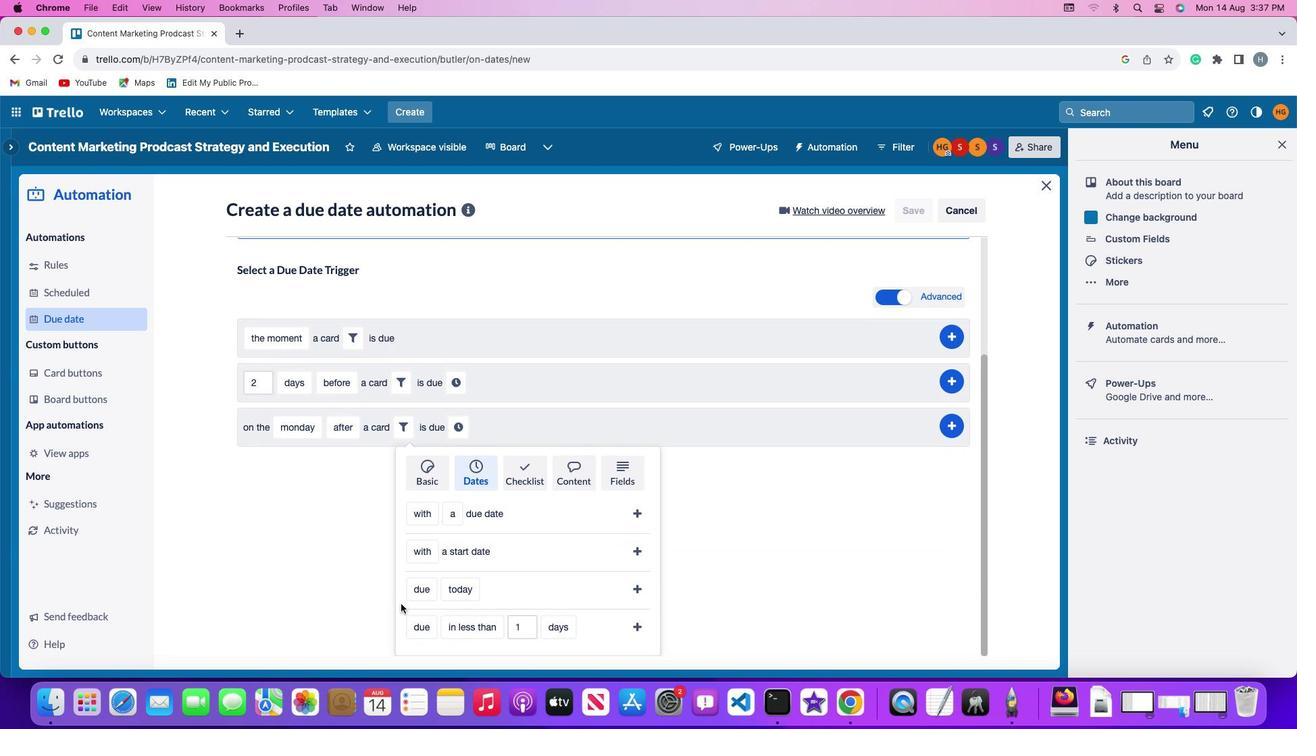 
Action: Mouse moved to (347, 616)
Screenshot: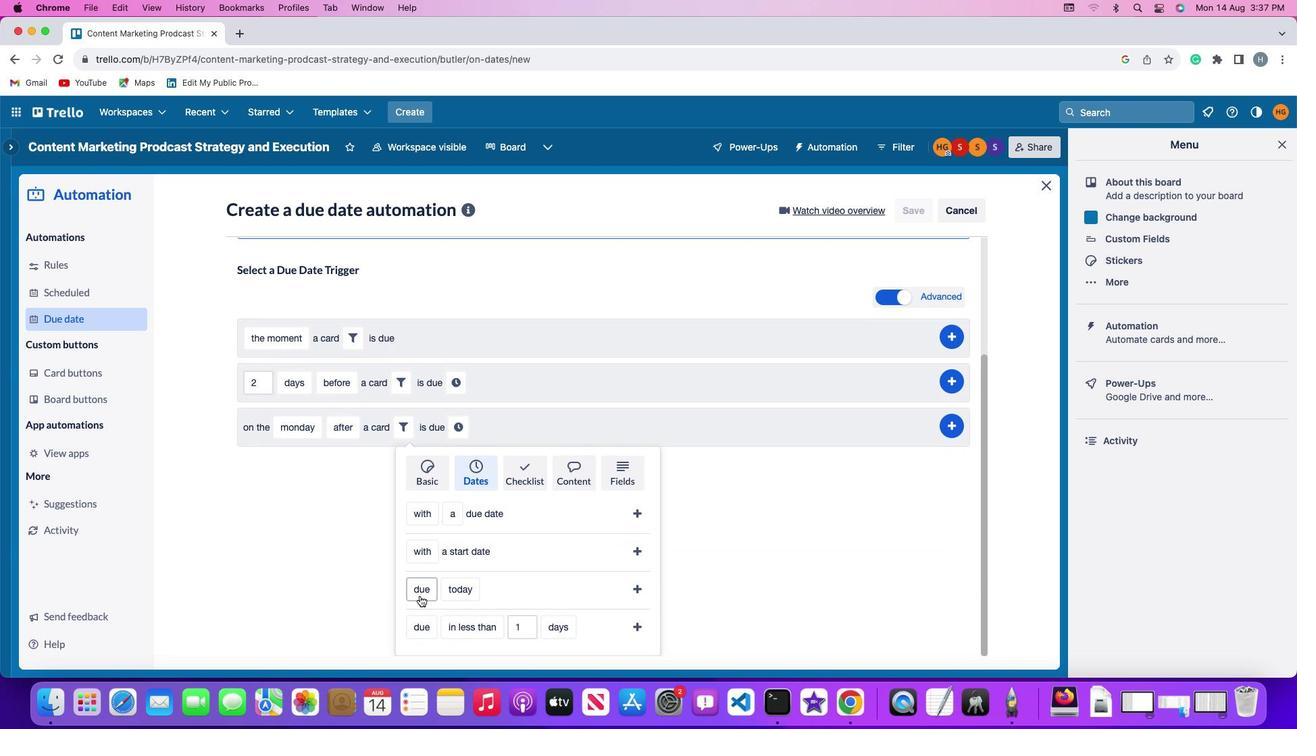 
Action: Mouse scrolled (347, 616) with delta (-3, -4)
Screenshot: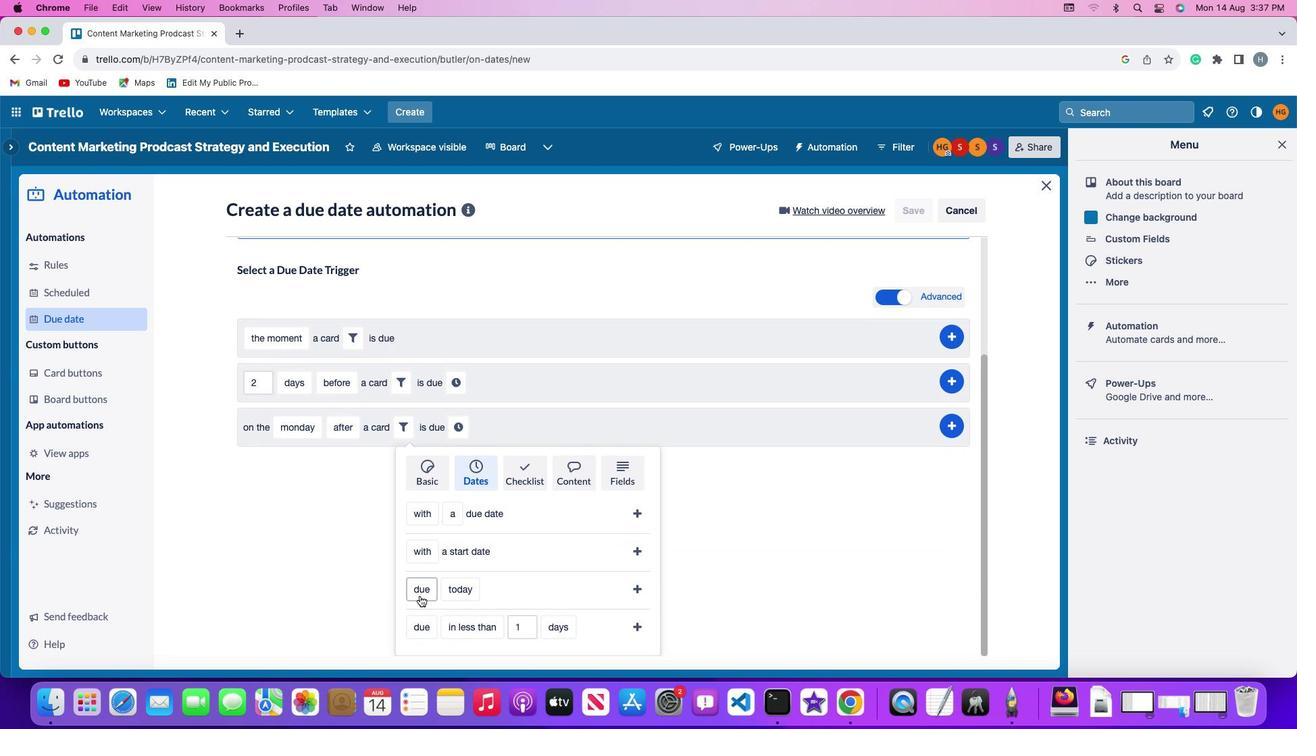 
Action: Mouse moved to (417, 586)
Screenshot: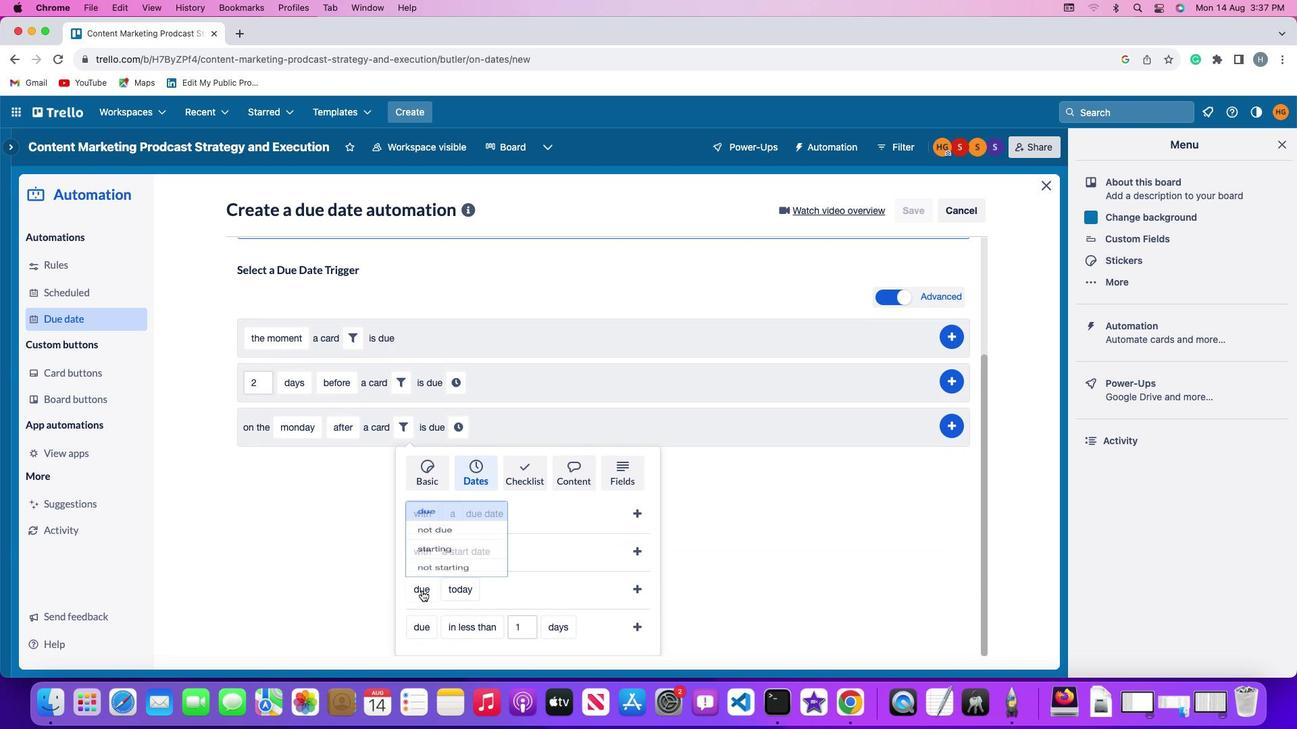 
Action: Mouse pressed left at (417, 586)
Screenshot: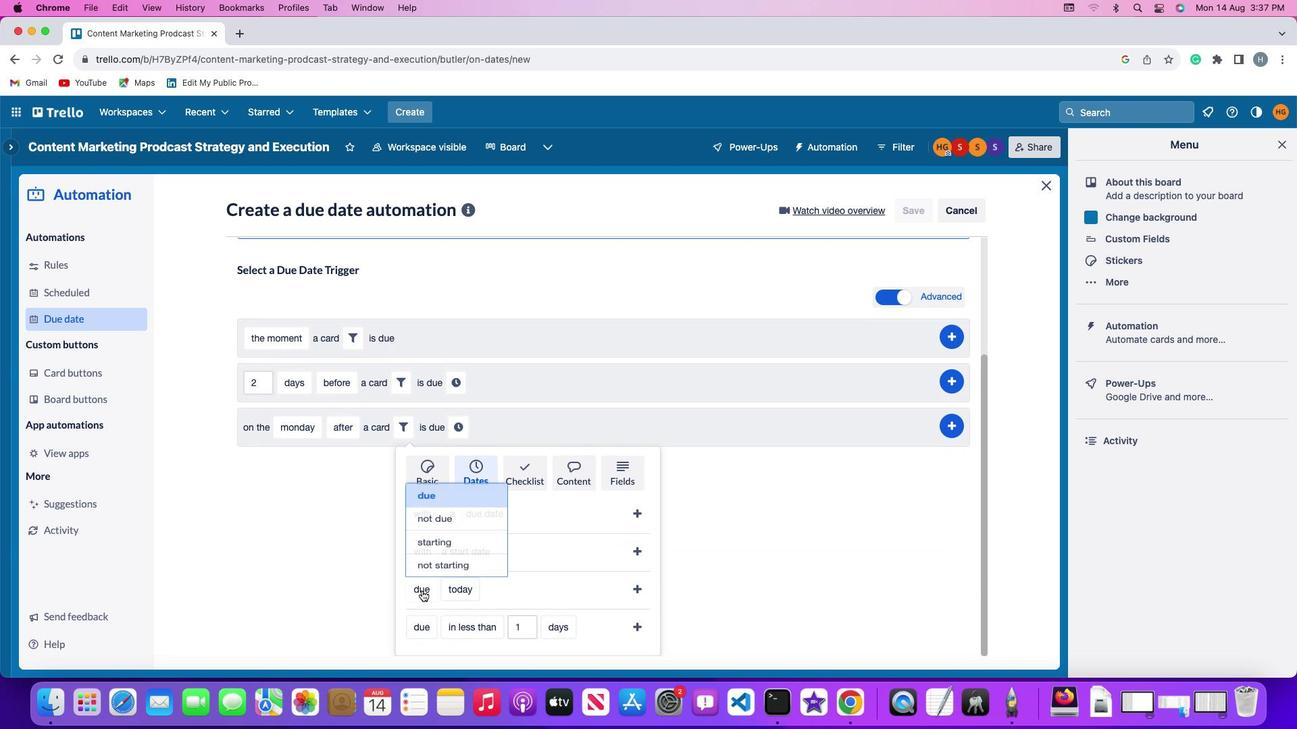 
Action: Mouse moved to (419, 561)
Screenshot: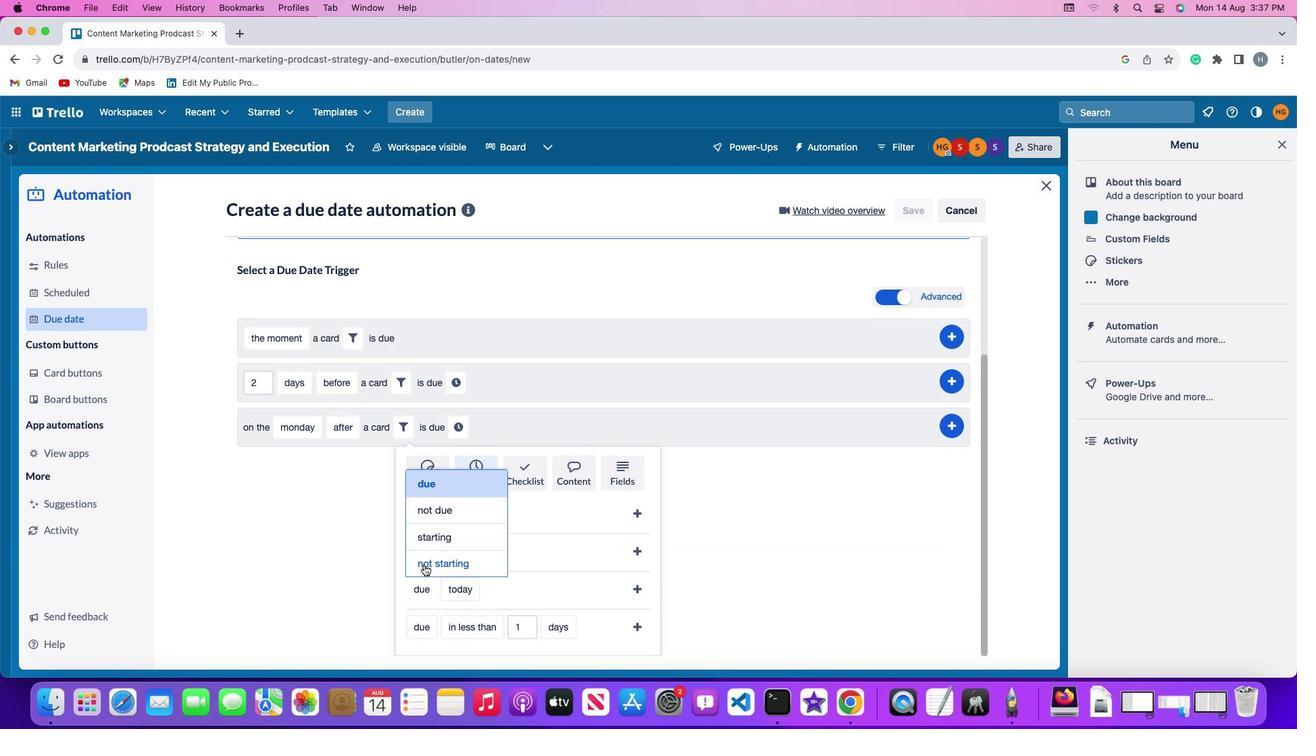 
Action: Mouse pressed left at (419, 561)
Screenshot: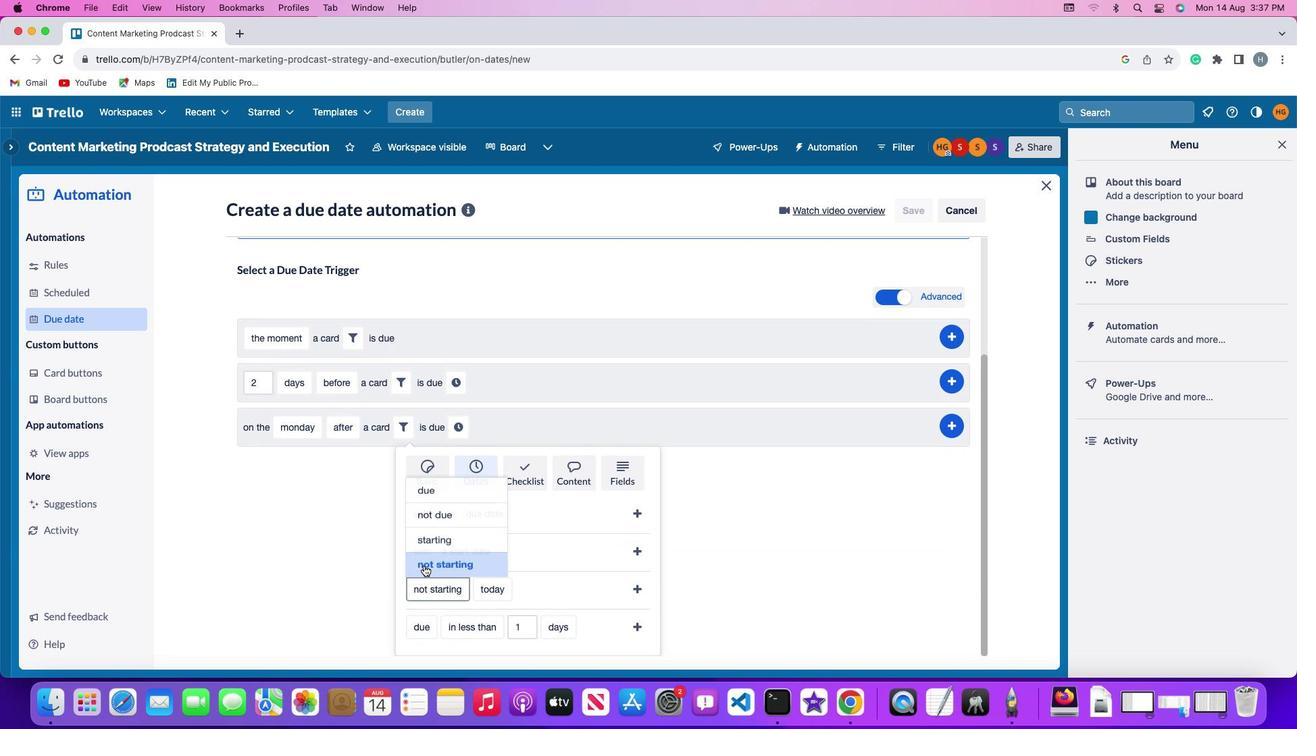 
Action: Mouse moved to (472, 587)
Screenshot: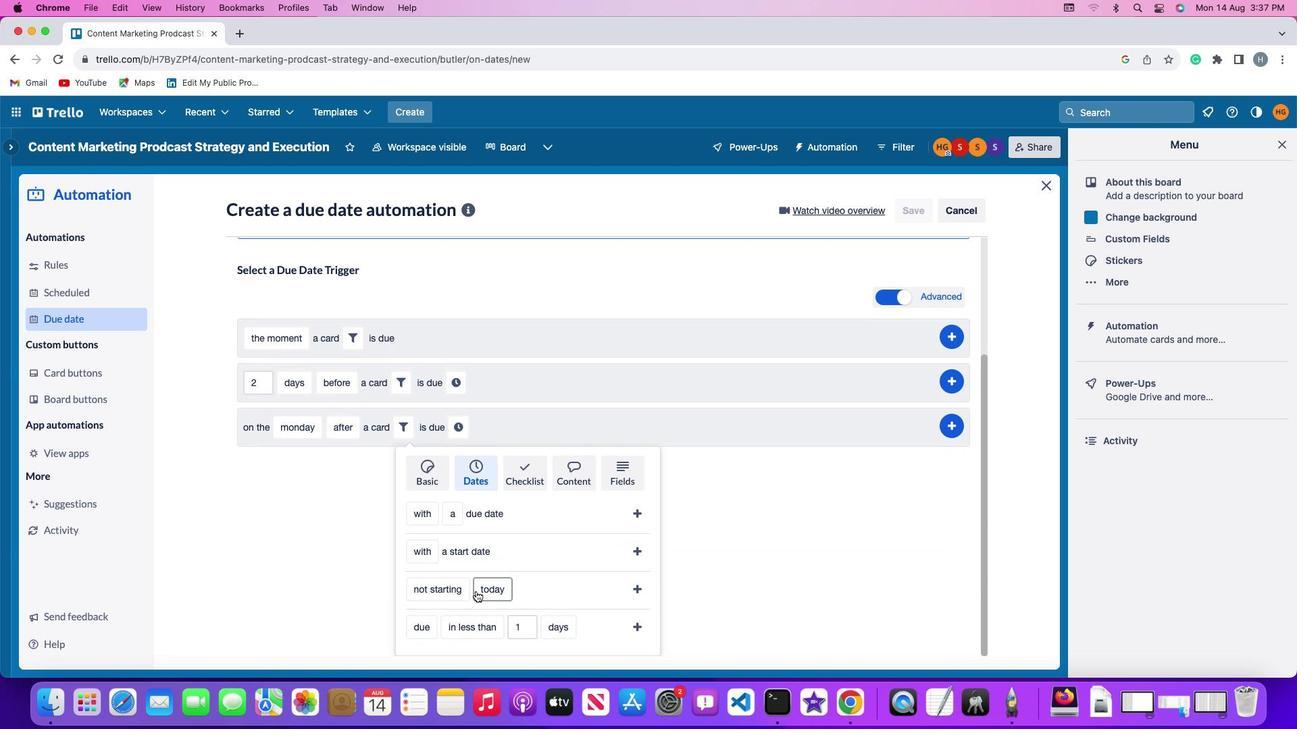
Action: Mouse pressed left at (472, 587)
Screenshot: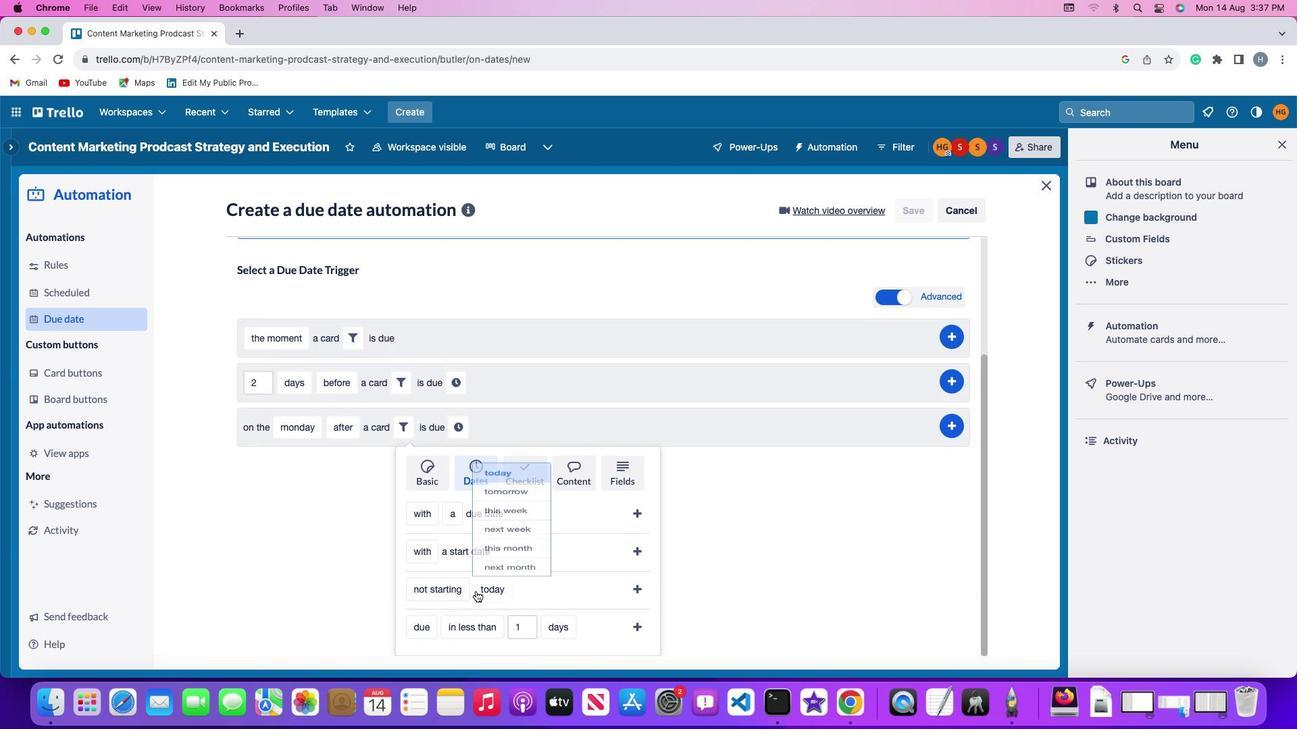 
Action: Mouse moved to (494, 450)
Screenshot: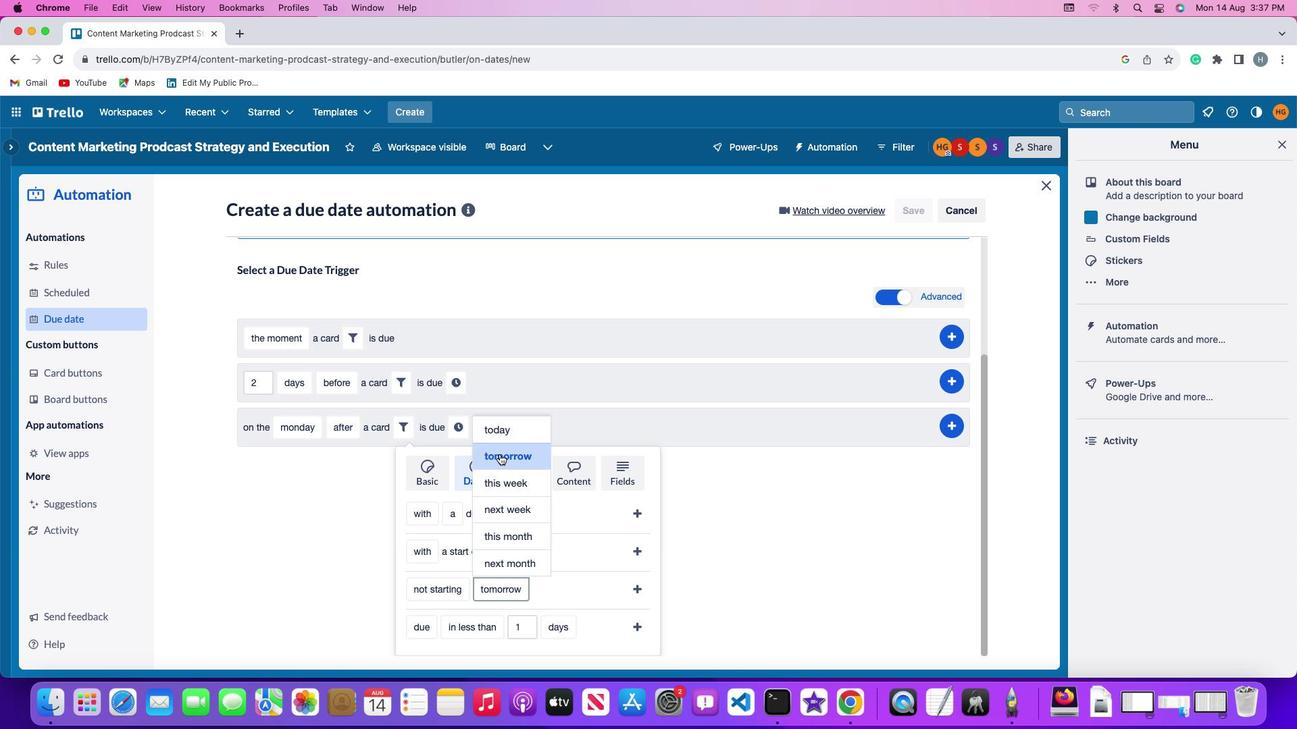 
Action: Mouse pressed left at (494, 450)
Screenshot: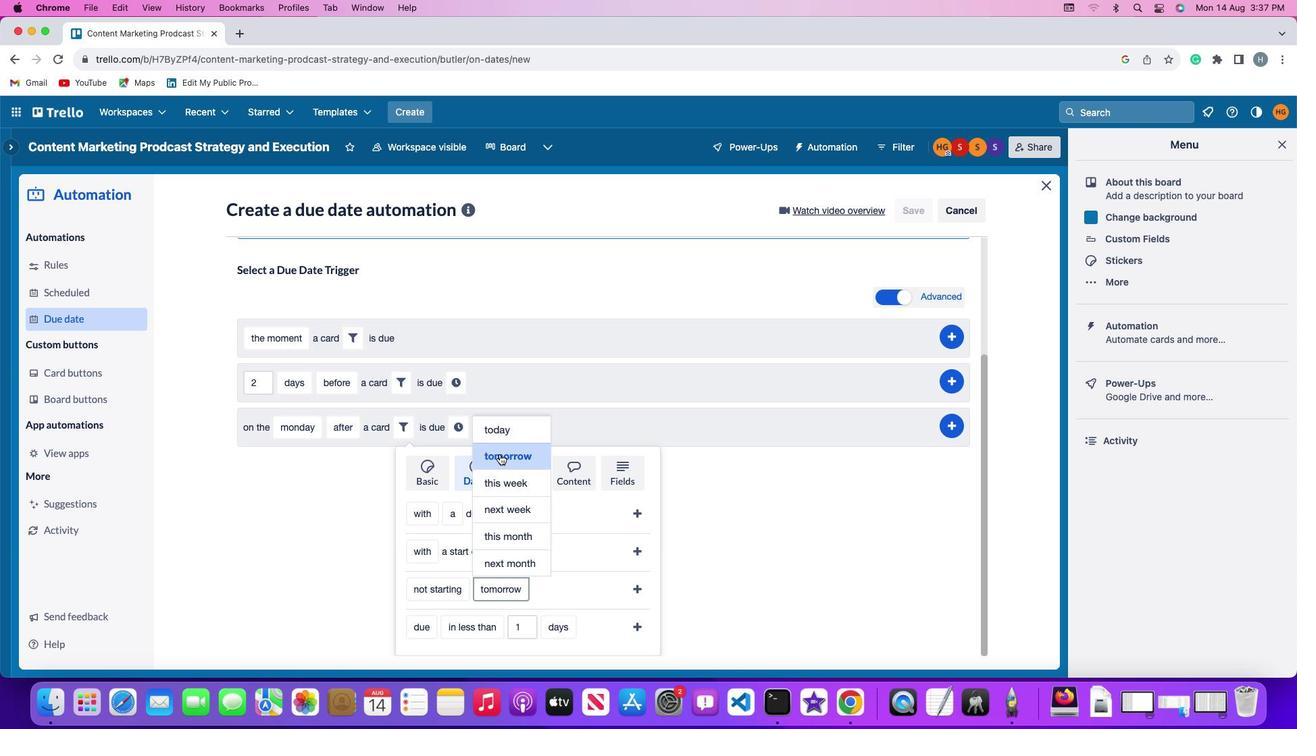
Action: Mouse moved to (636, 581)
Screenshot: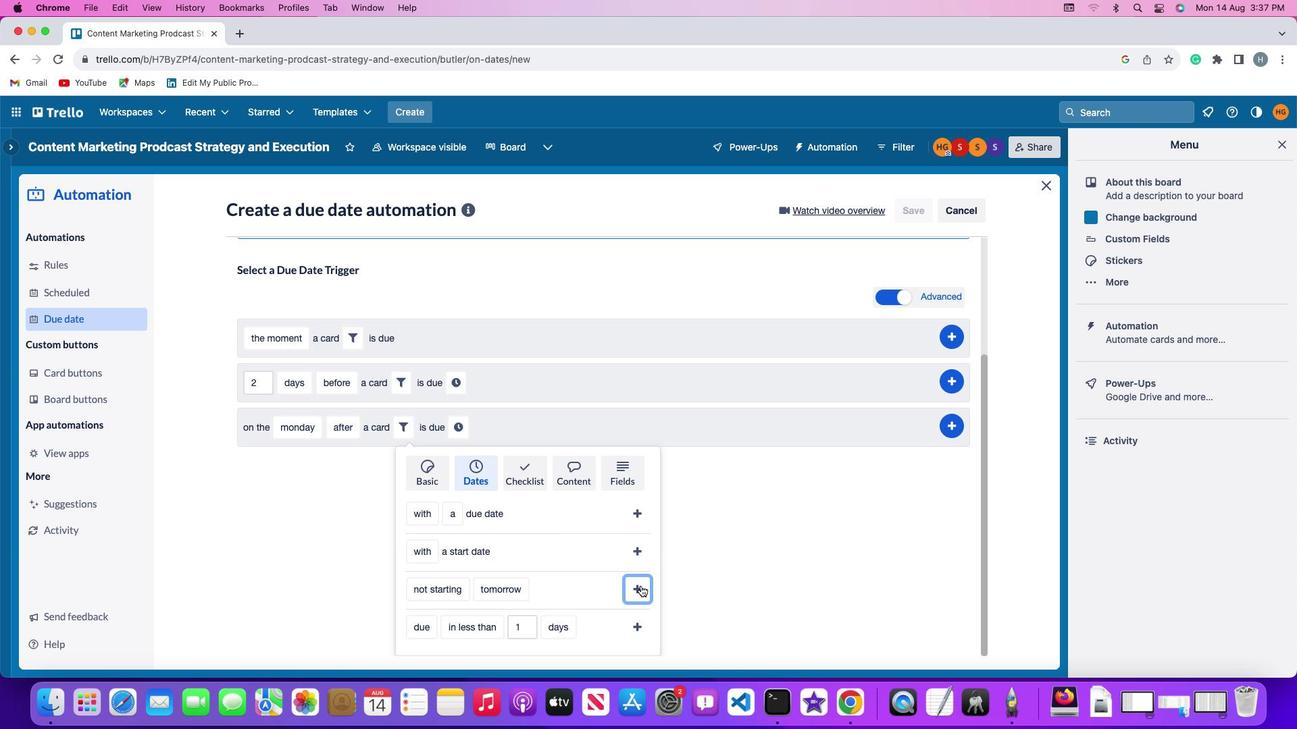 
Action: Mouse pressed left at (636, 581)
Screenshot: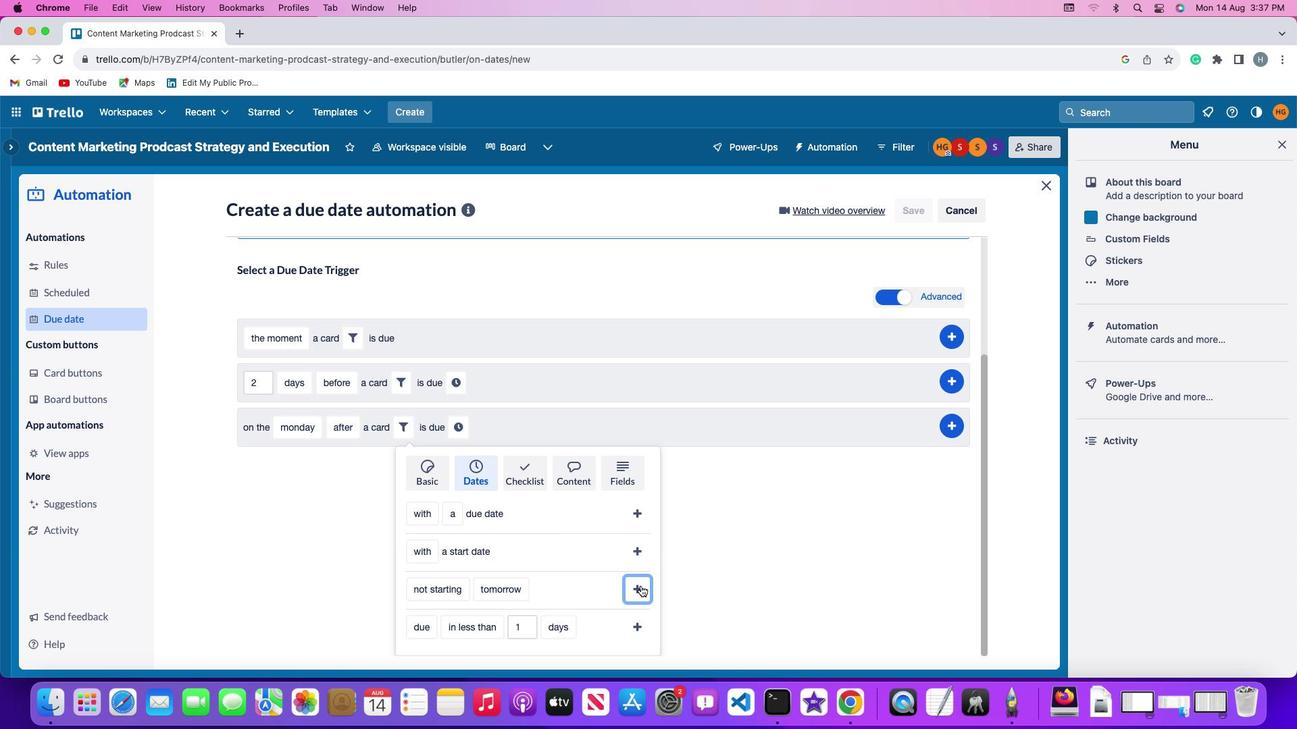 
Action: Mouse moved to (582, 579)
Screenshot: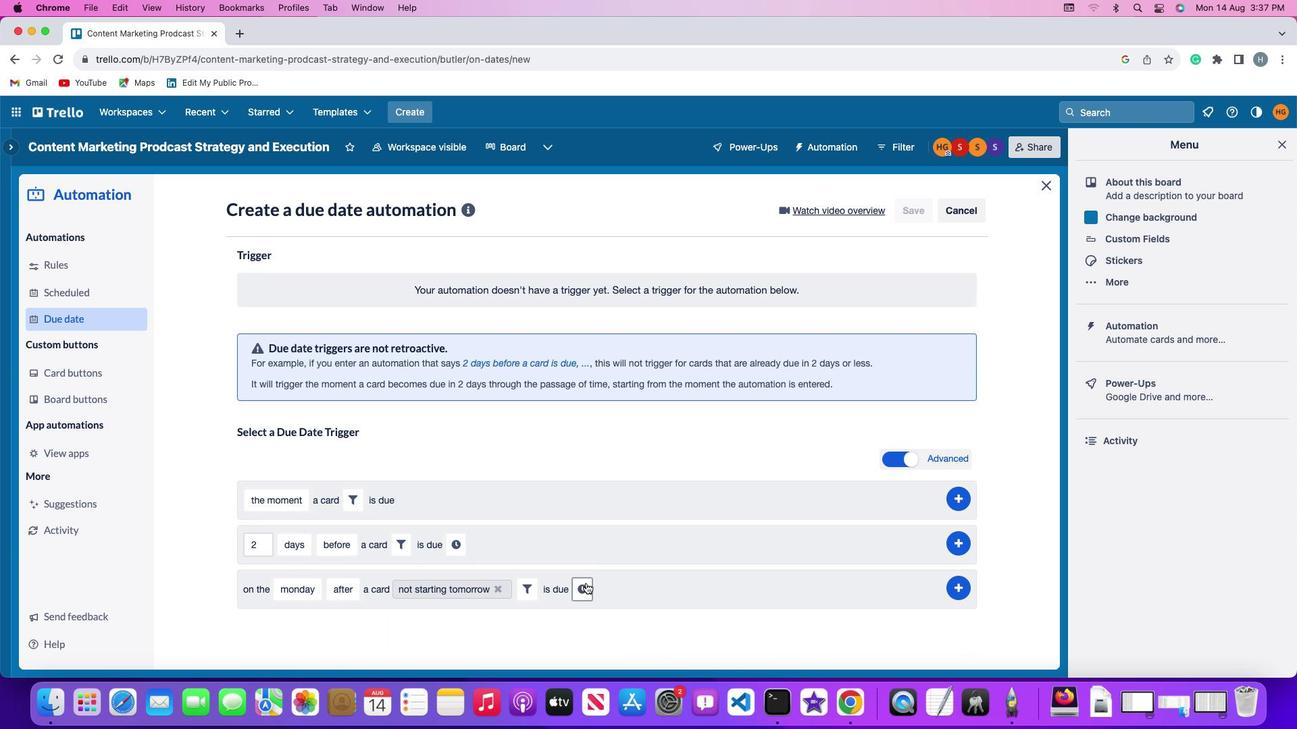 
Action: Mouse pressed left at (582, 579)
Screenshot: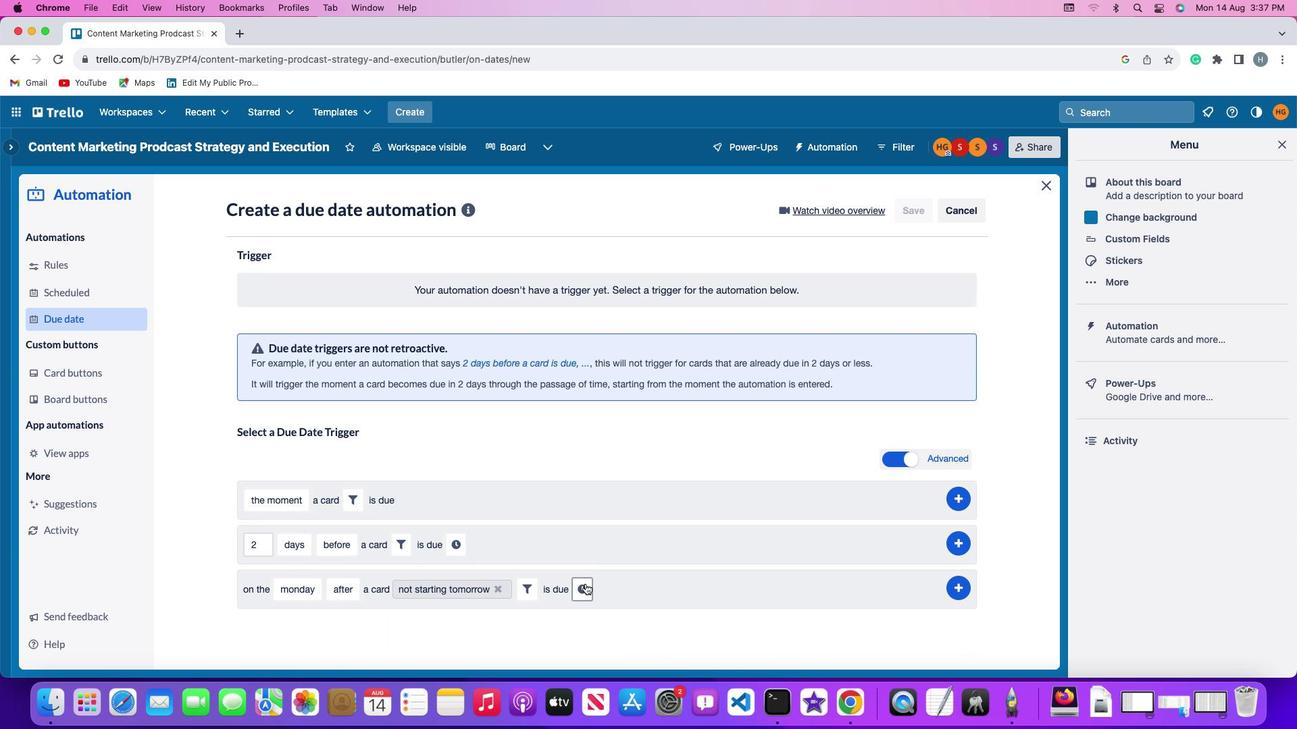 
Action: Mouse moved to (602, 587)
Screenshot: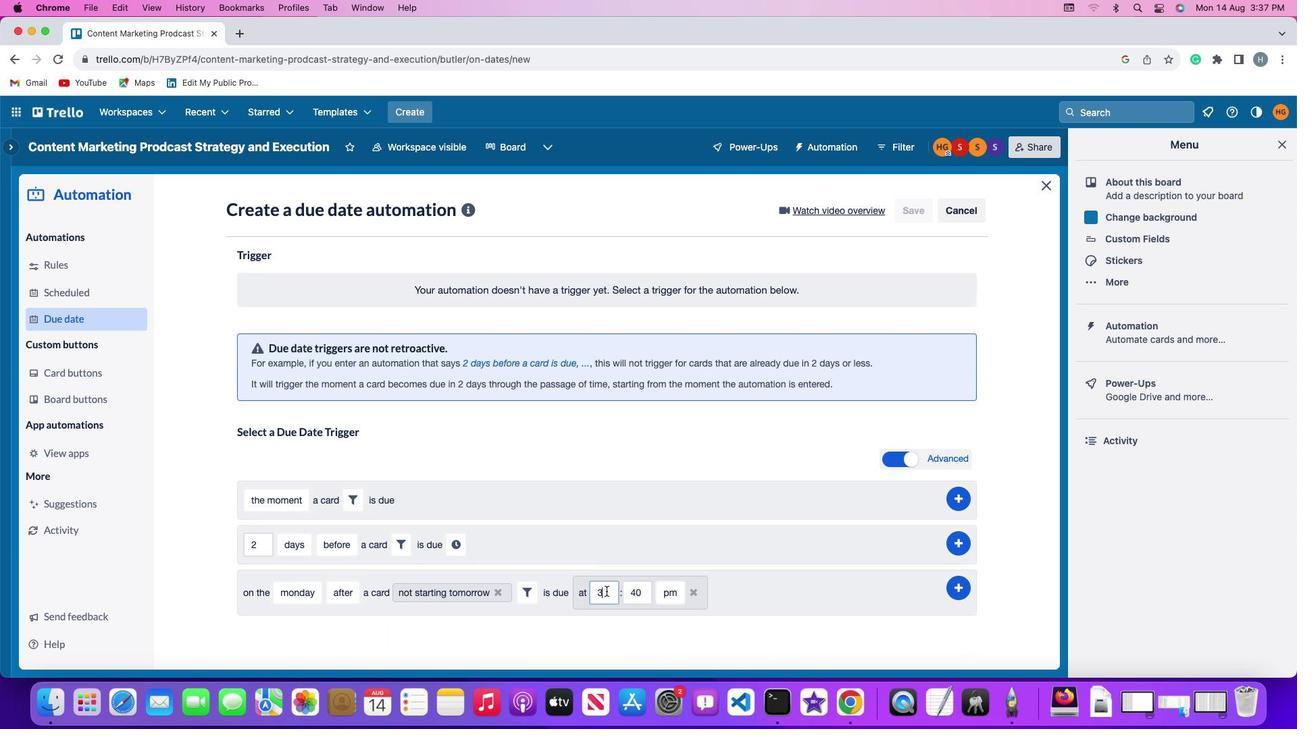 
Action: Mouse pressed left at (602, 587)
Screenshot: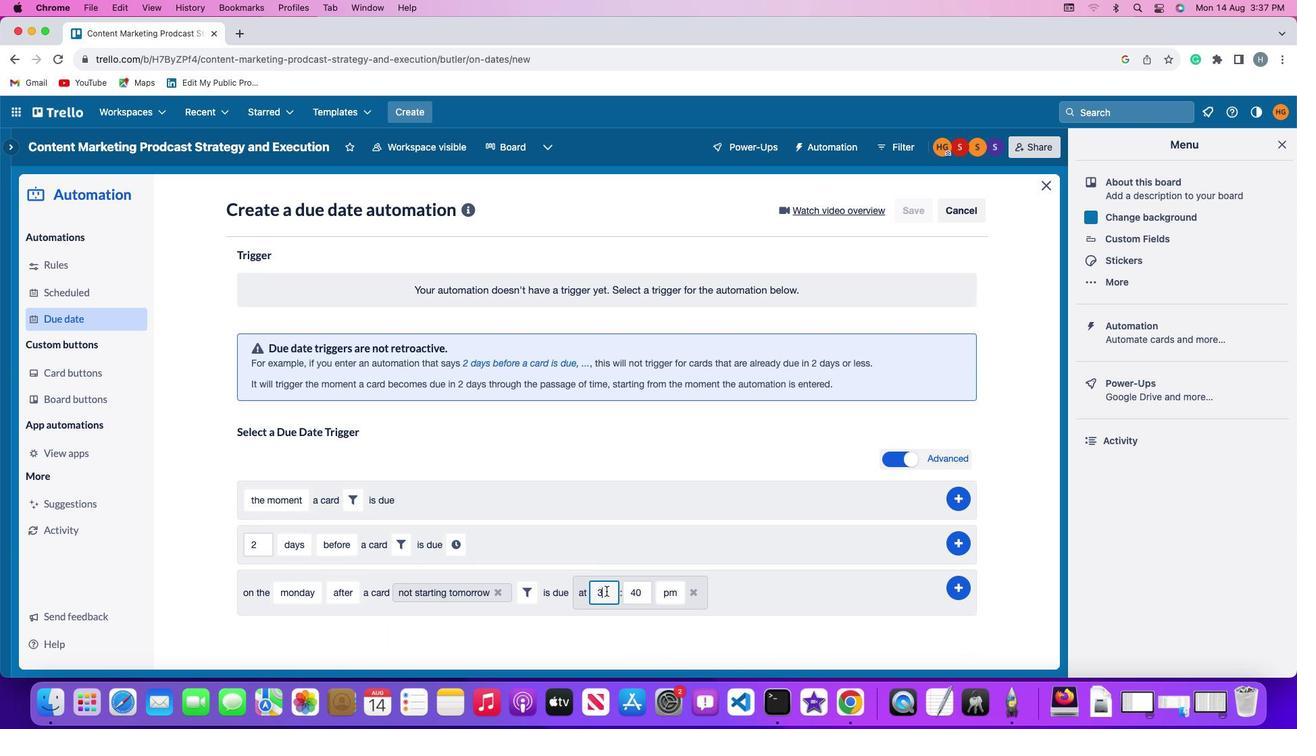 
Action: Mouse moved to (603, 587)
Screenshot: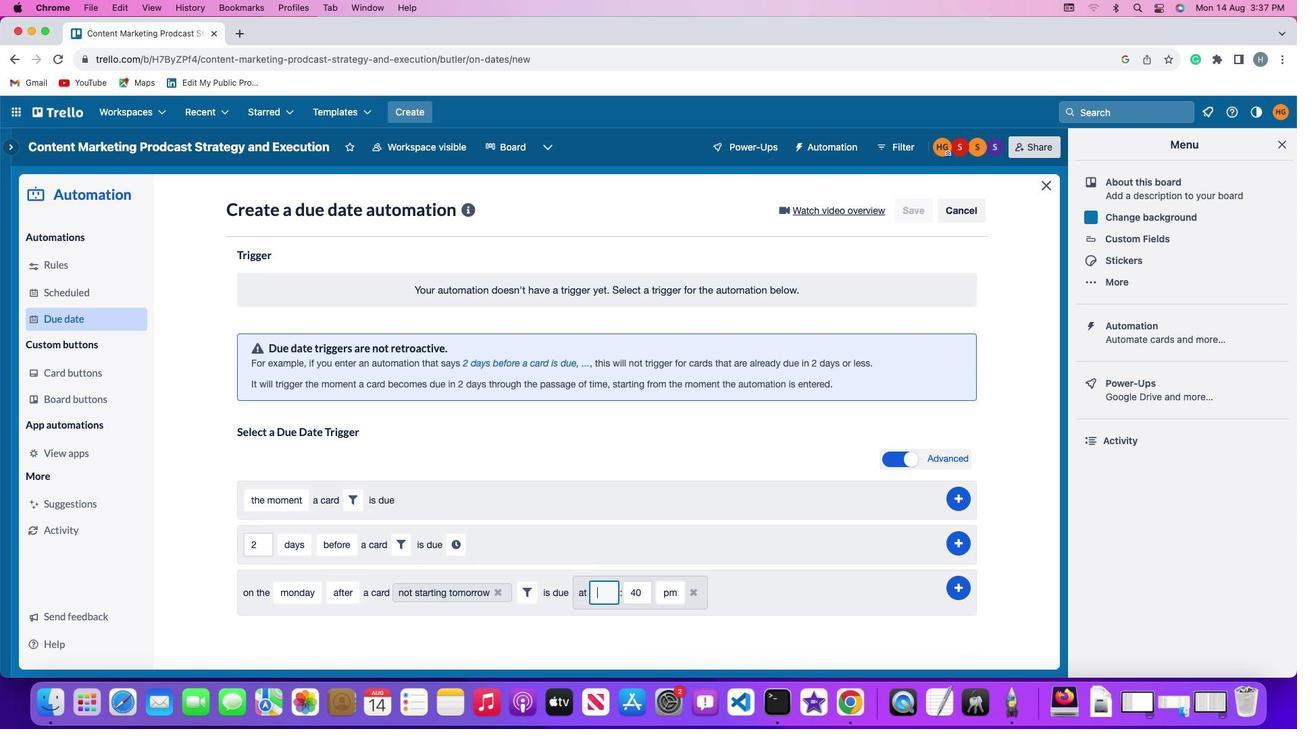 
Action: Key pressed Key.backspace'1''1'
Screenshot: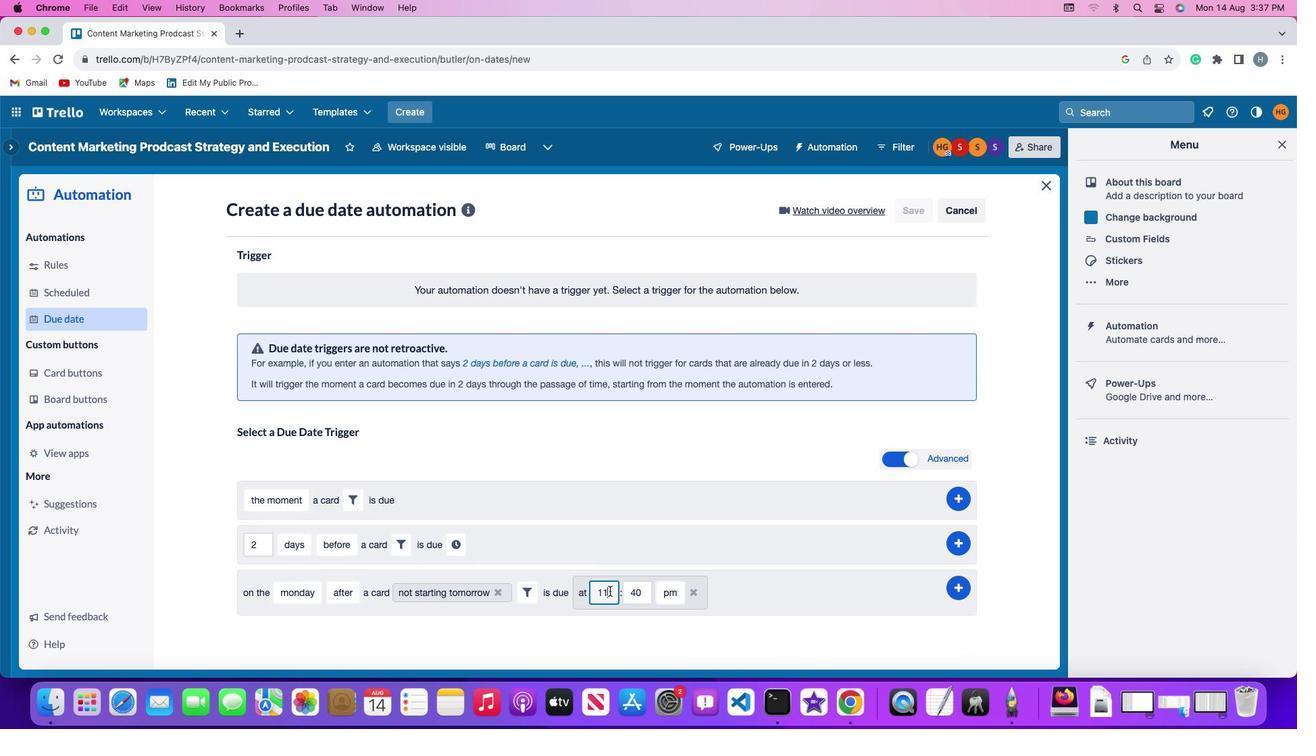 
Action: Mouse moved to (646, 587)
Screenshot: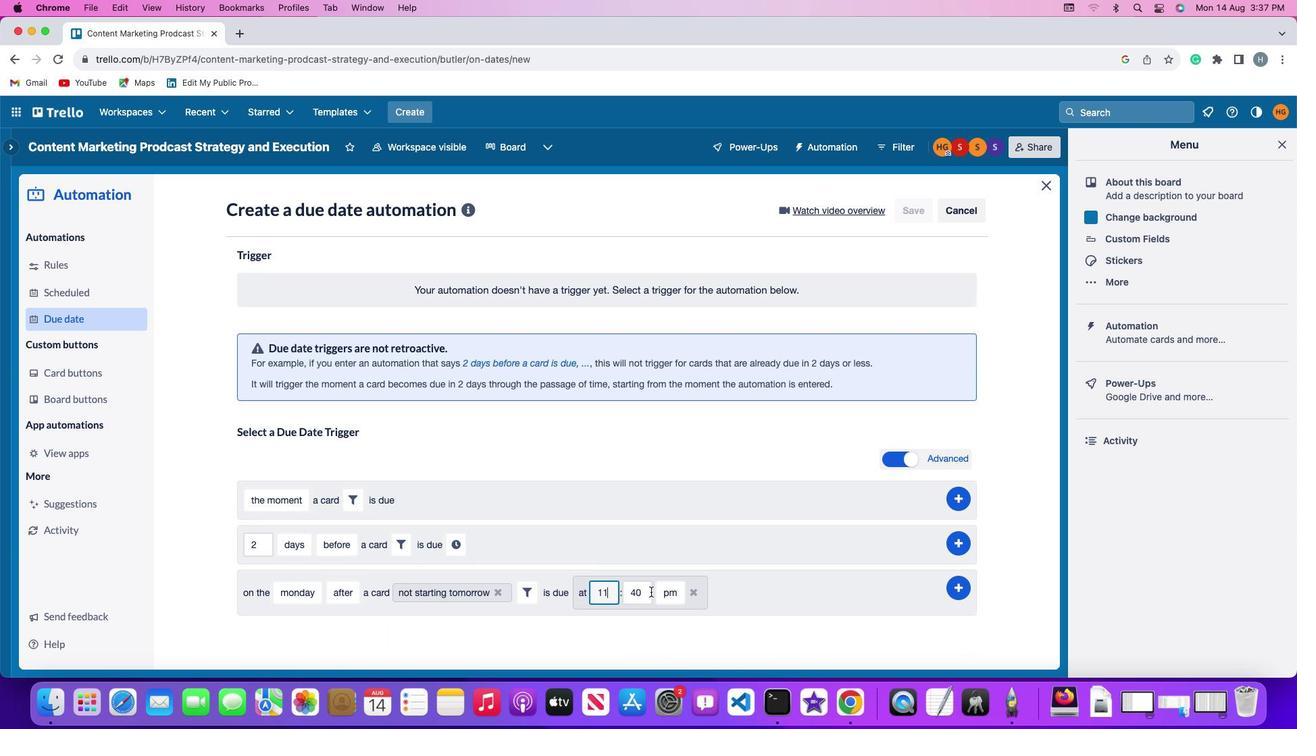 
Action: Mouse pressed left at (646, 587)
Screenshot: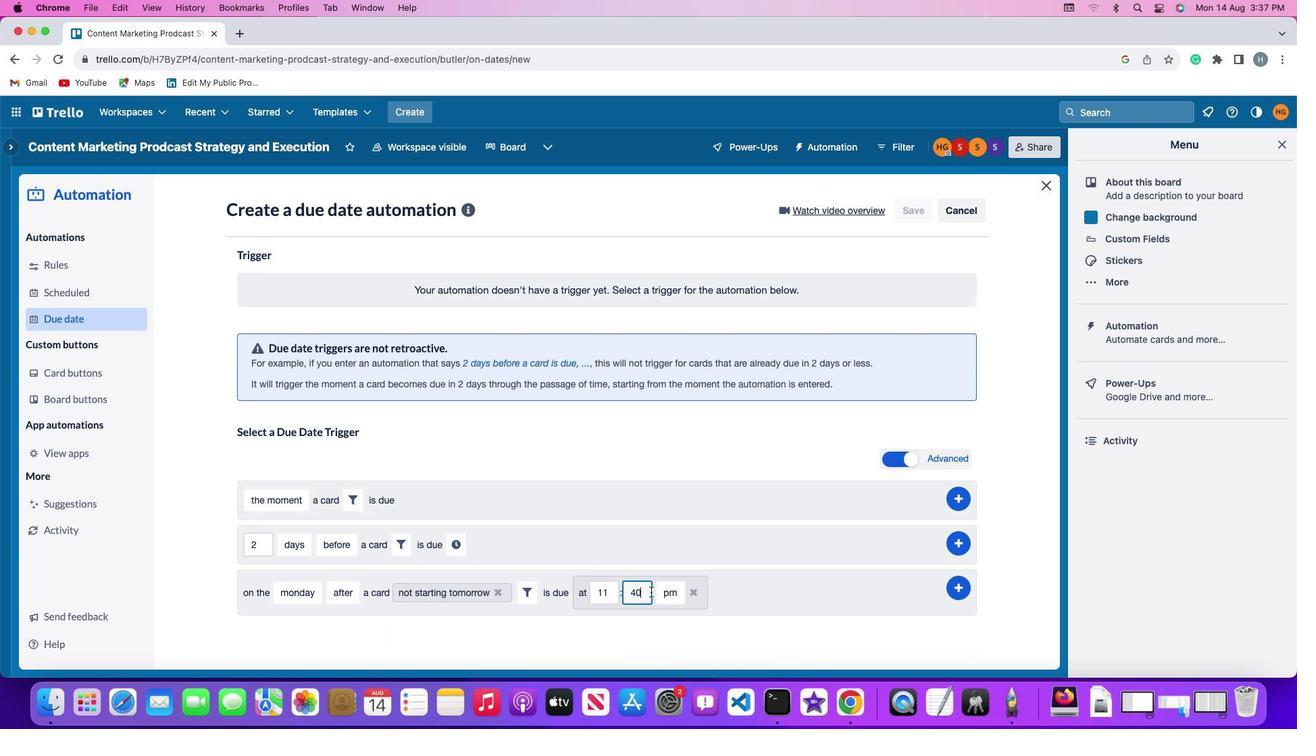 
Action: Key pressed Key.backspaceKey.backspace'0''0'
Screenshot: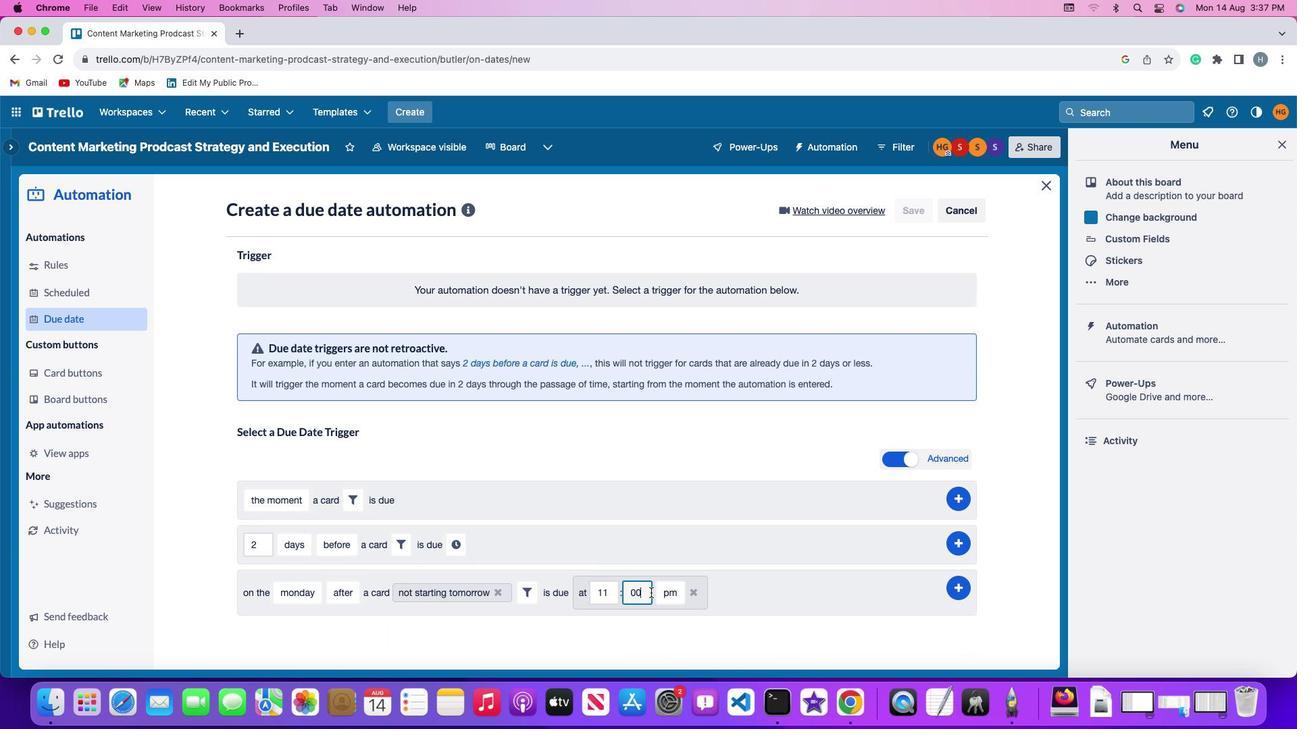 
Action: Mouse moved to (671, 589)
Screenshot: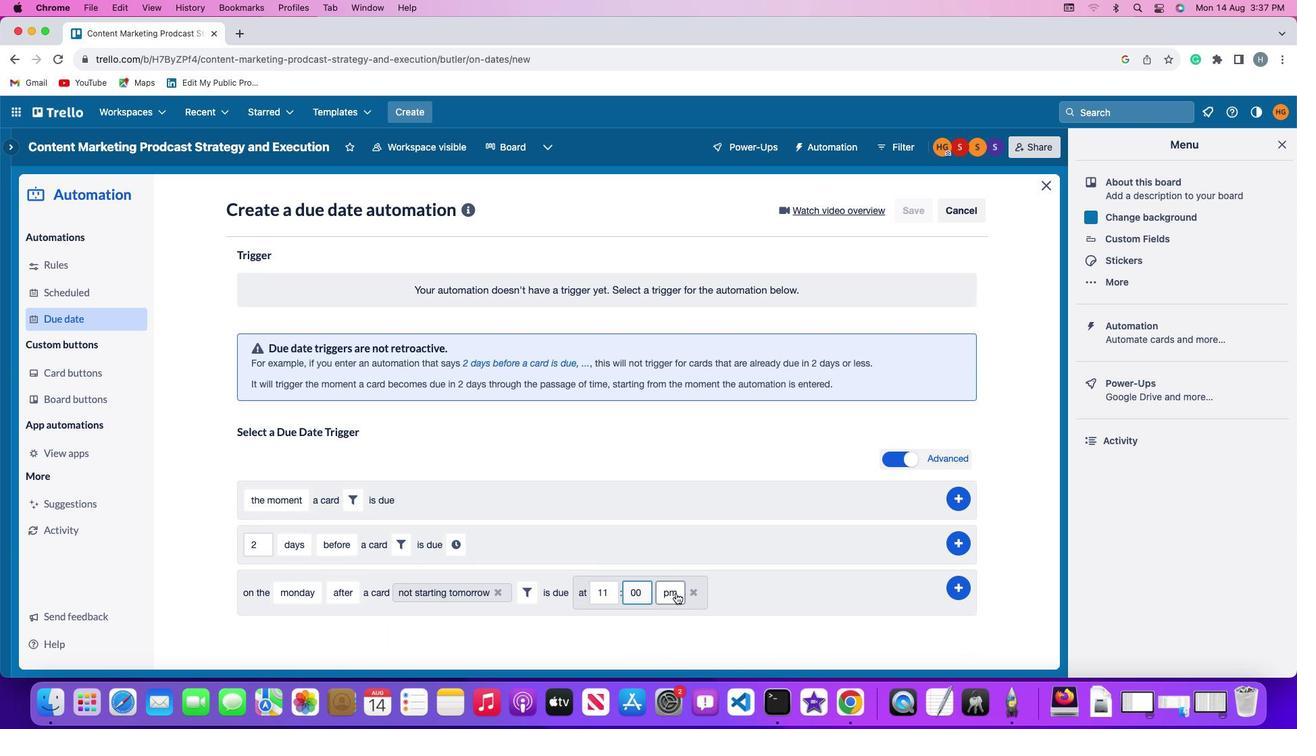 
Action: Mouse pressed left at (671, 589)
Screenshot: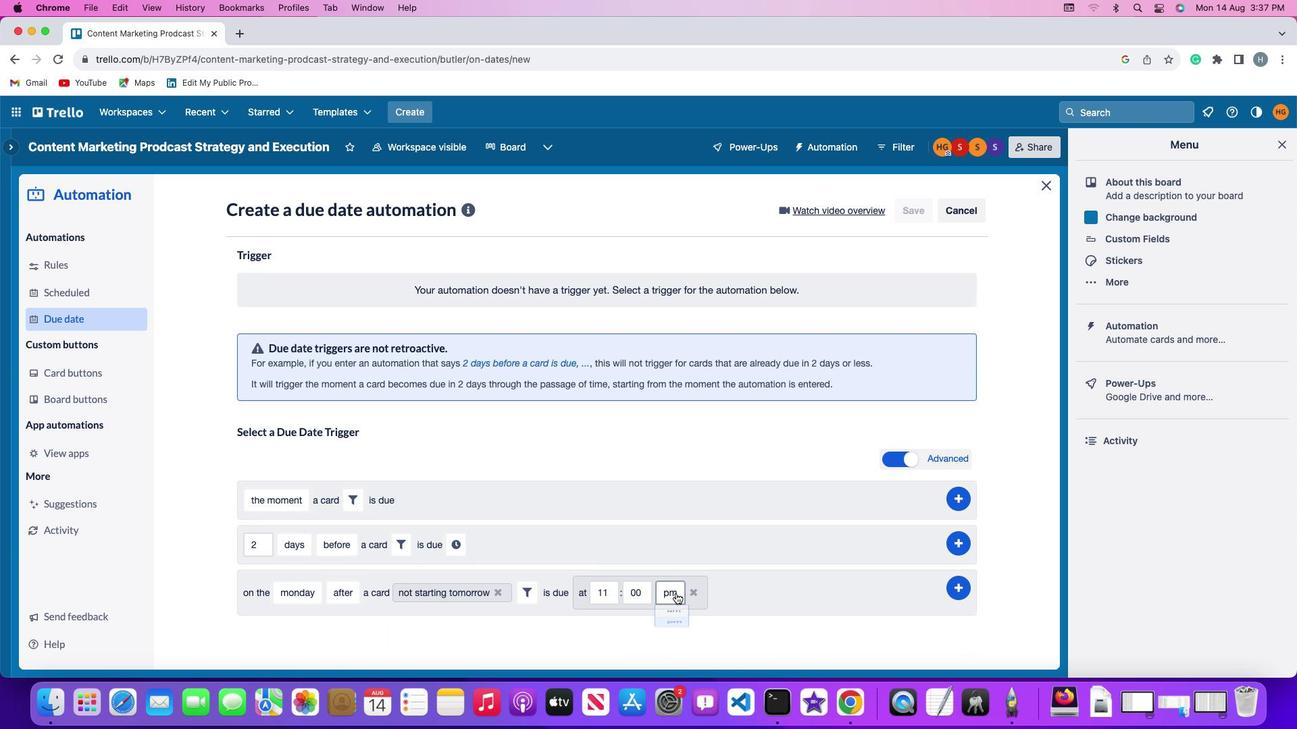 
Action: Mouse moved to (666, 612)
Screenshot: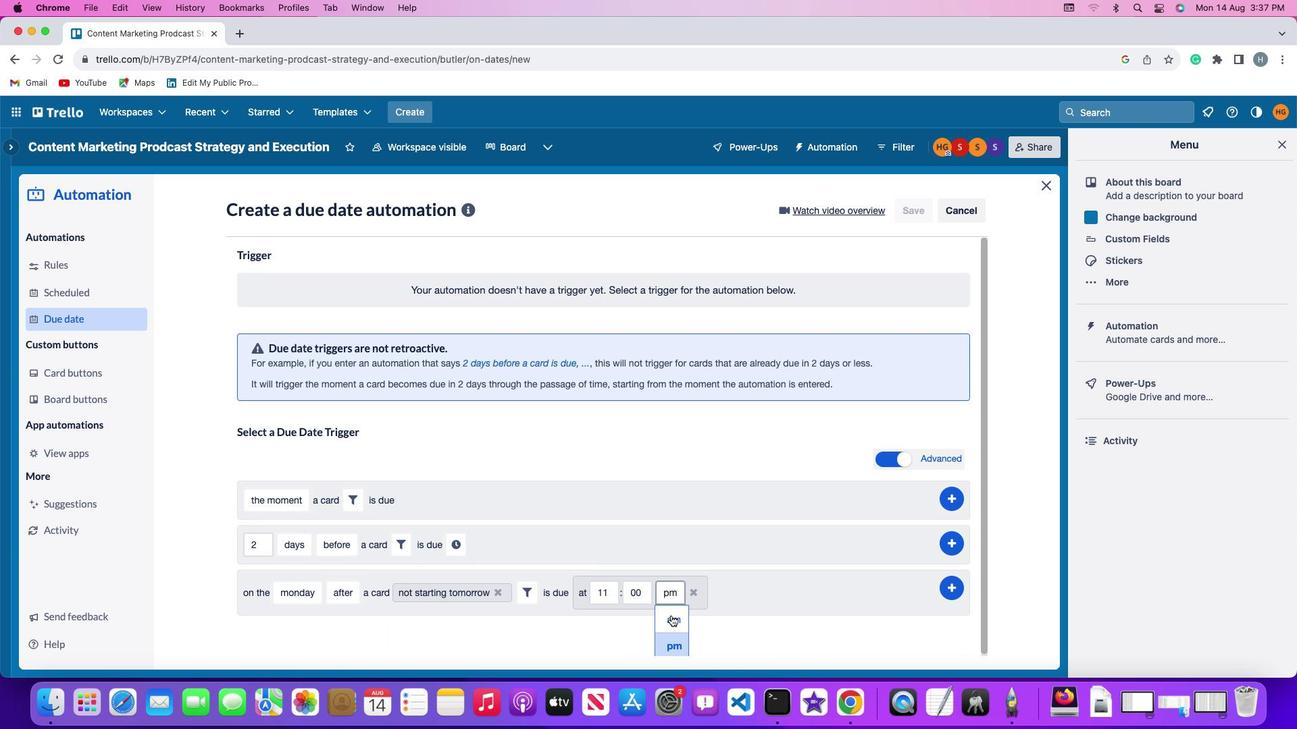 
Action: Mouse pressed left at (666, 612)
Screenshot: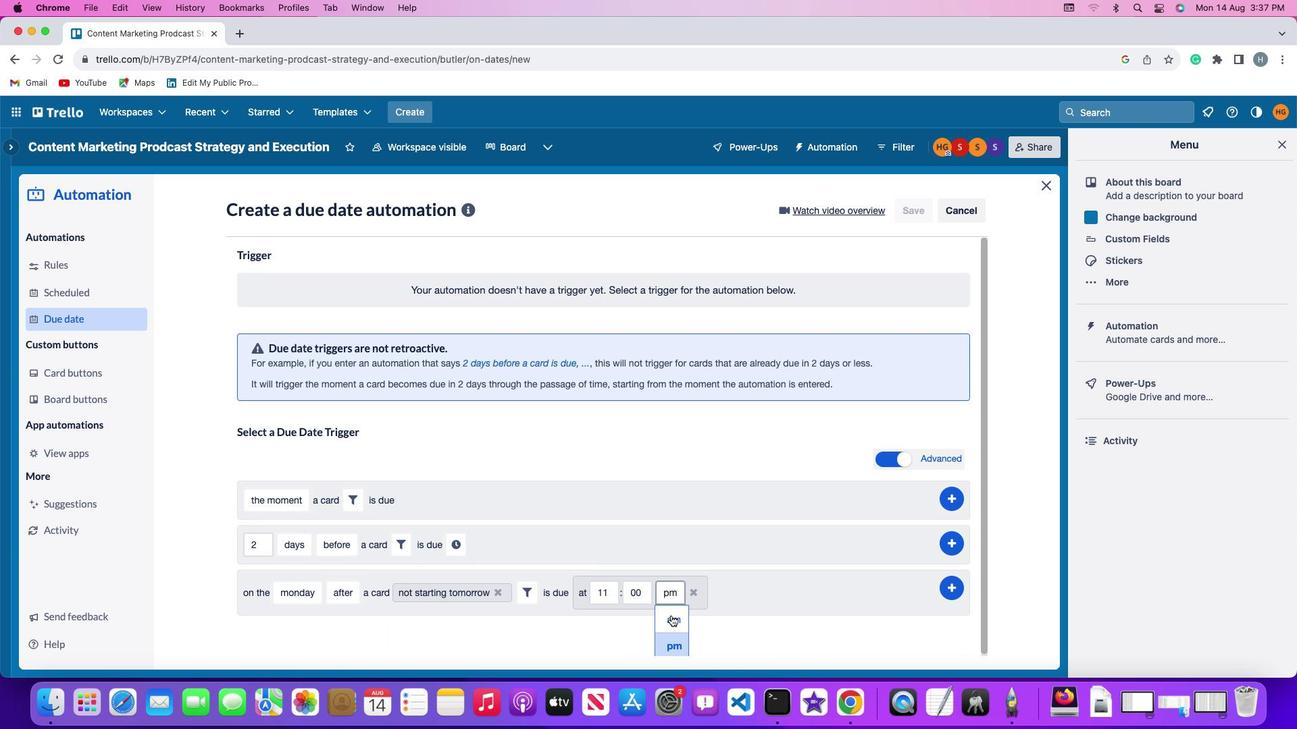 
Action: Mouse moved to (952, 581)
Screenshot: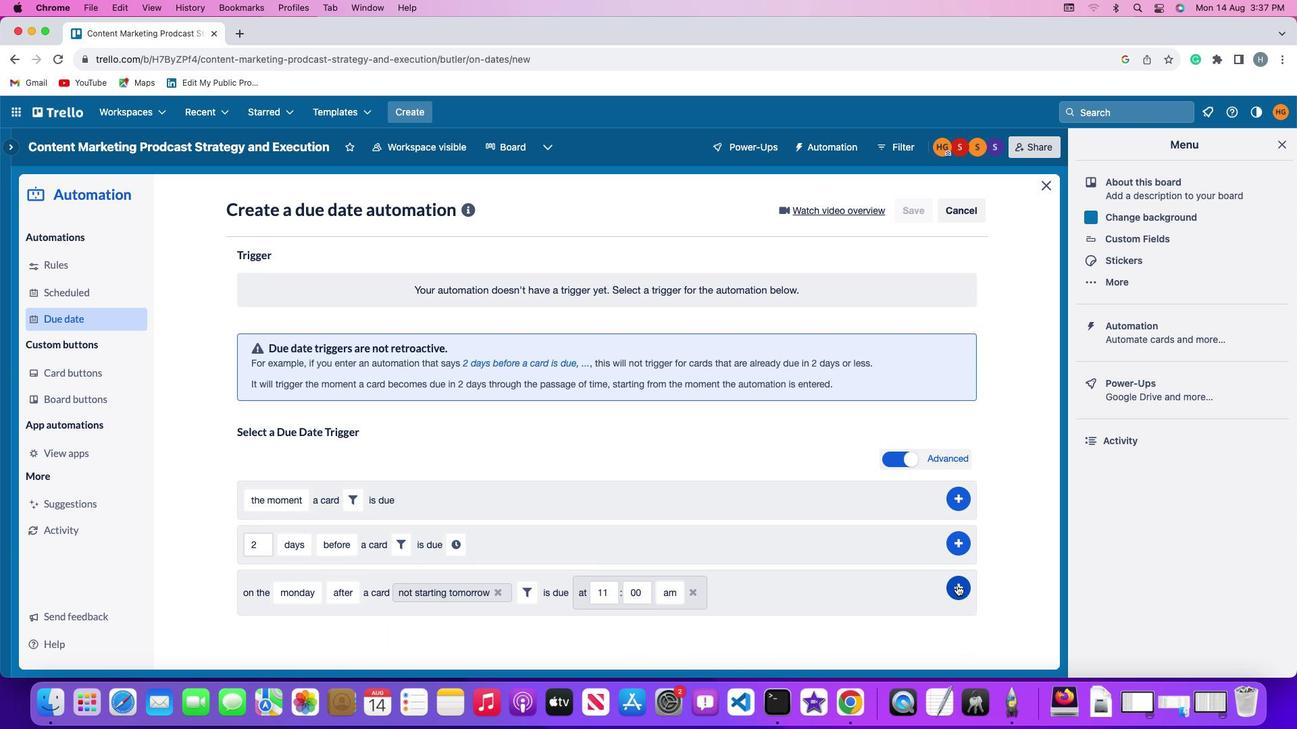 
Action: Mouse pressed left at (952, 581)
Screenshot: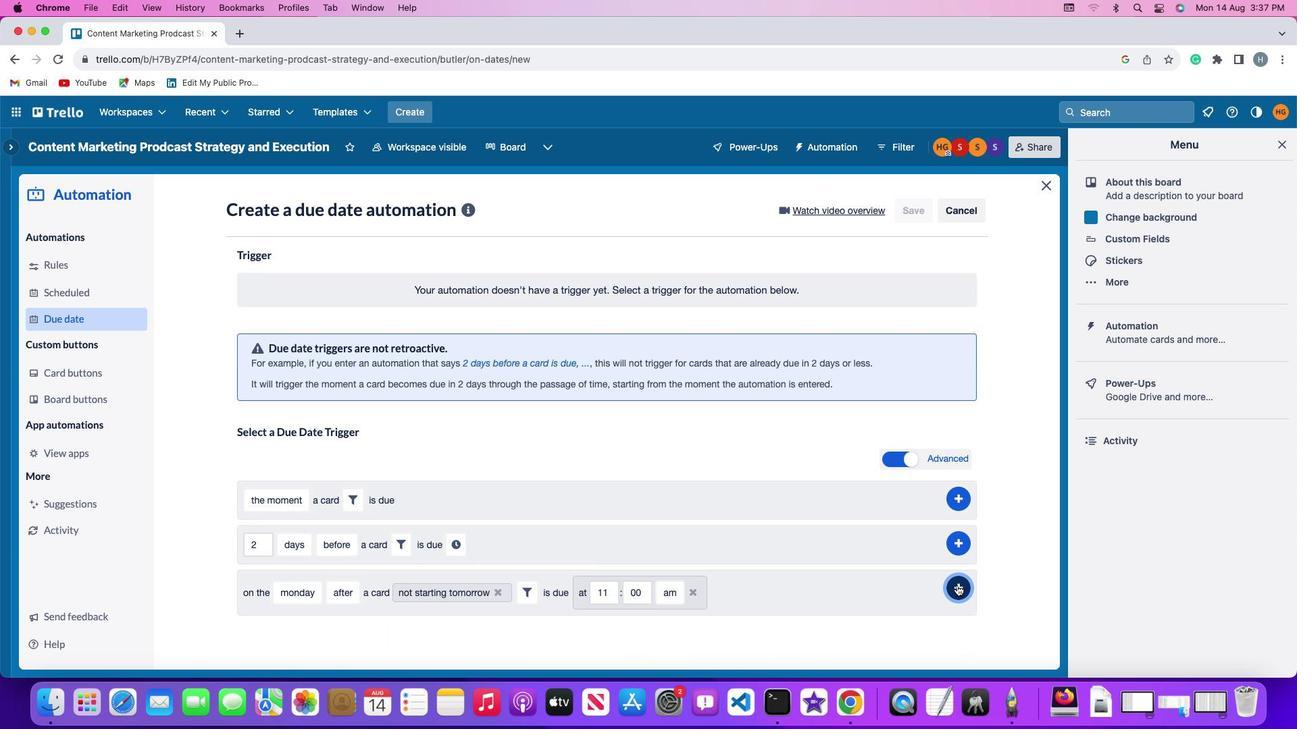 
Action: Mouse moved to (1020, 457)
Screenshot: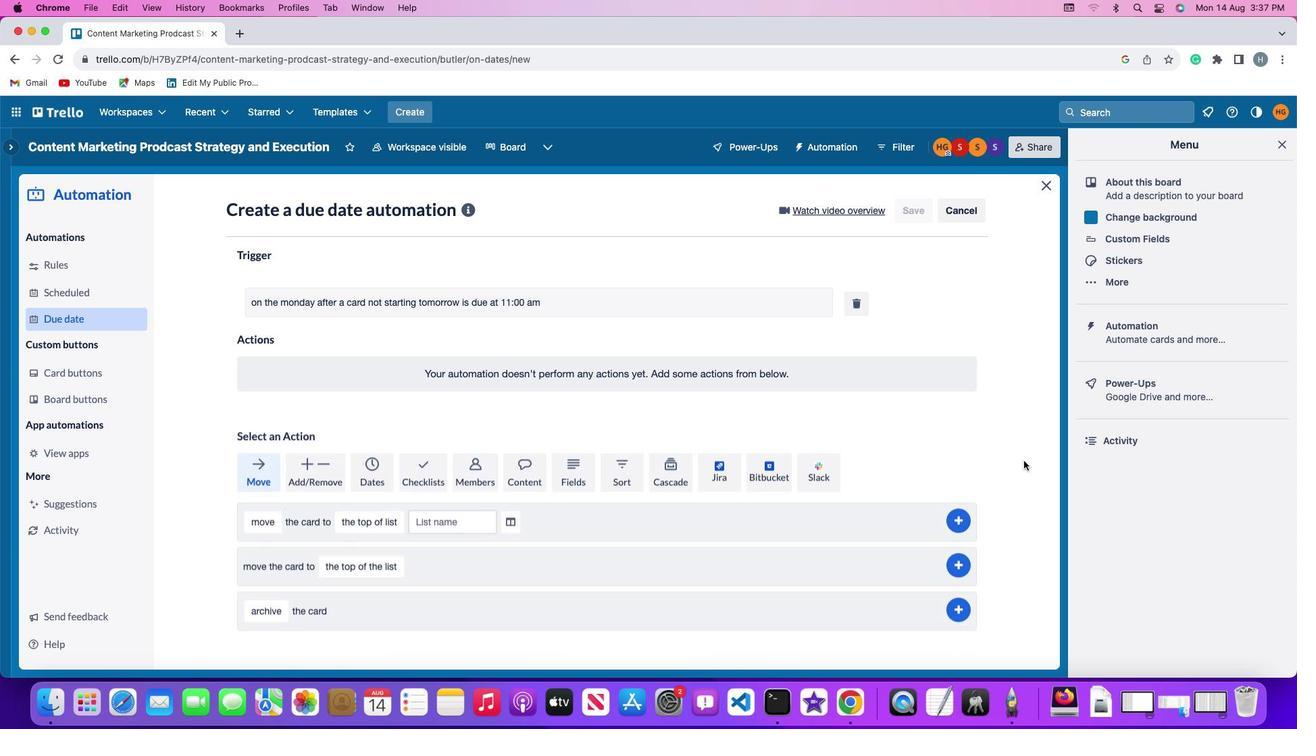 
